 Task: Create a due date automation trigger when advanced on, on the monday before a card is due add fields with custom field "Resume" set at 11:00 AM.
Action: Mouse moved to (1187, 94)
Screenshot: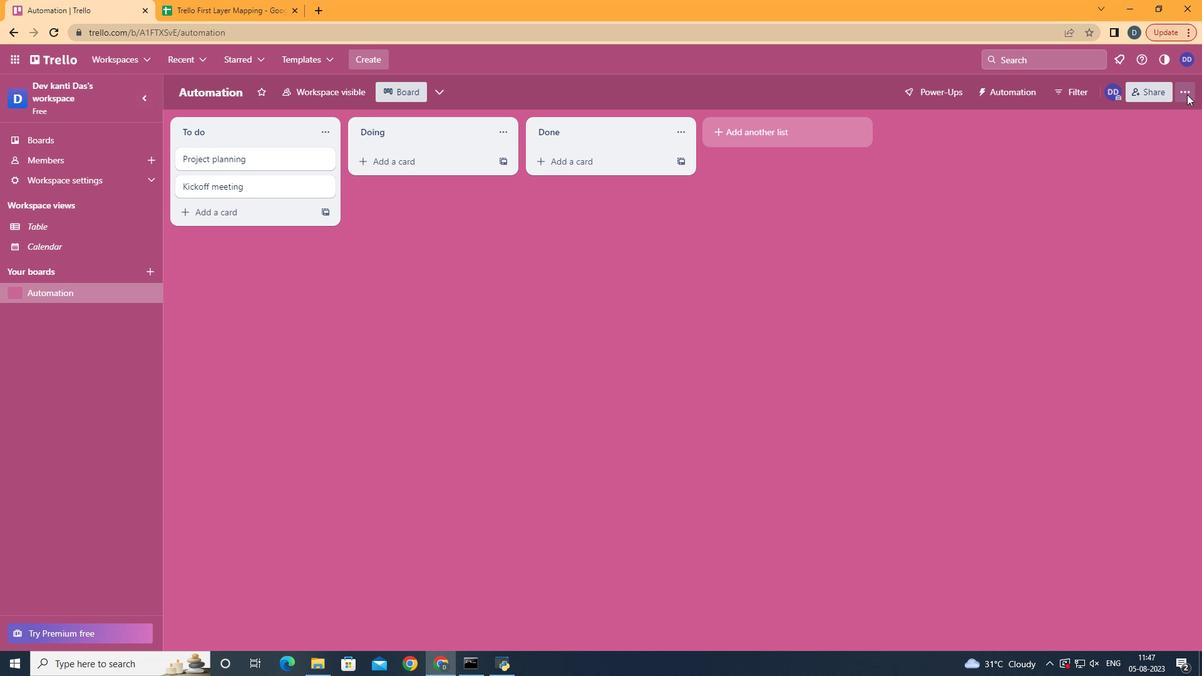 
Action: Mouse pressed left at (1187, 94)
Screenshot: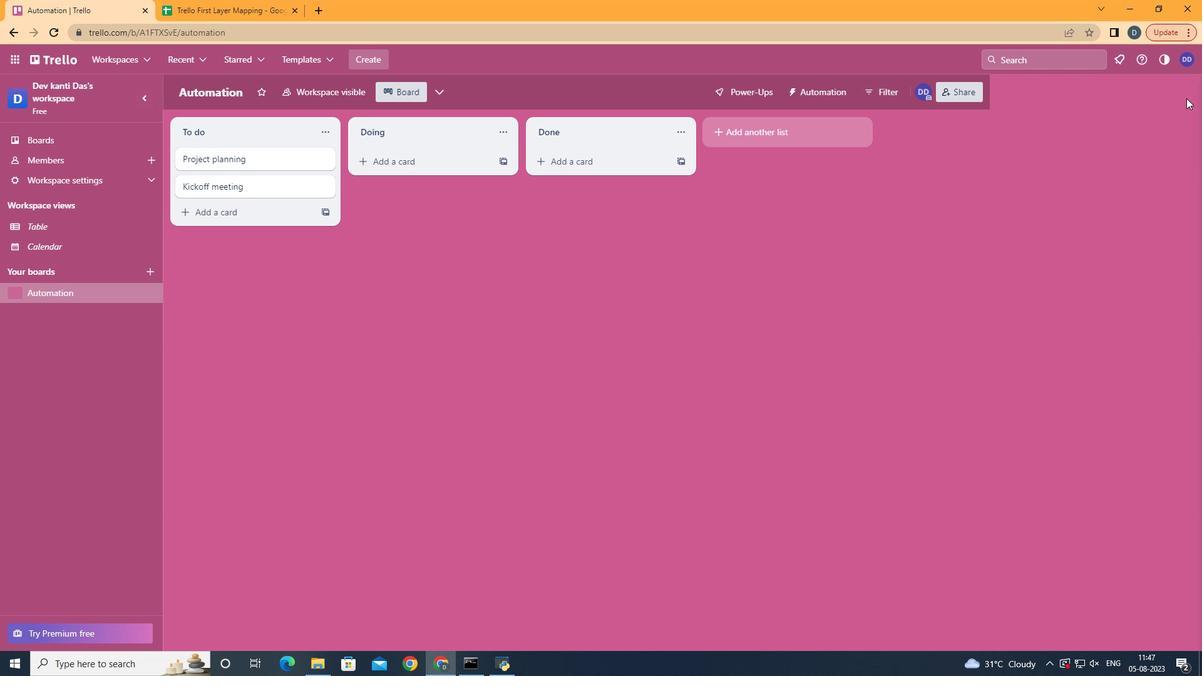 
Action: Mouse moved to (1146, 278)
Screenshot: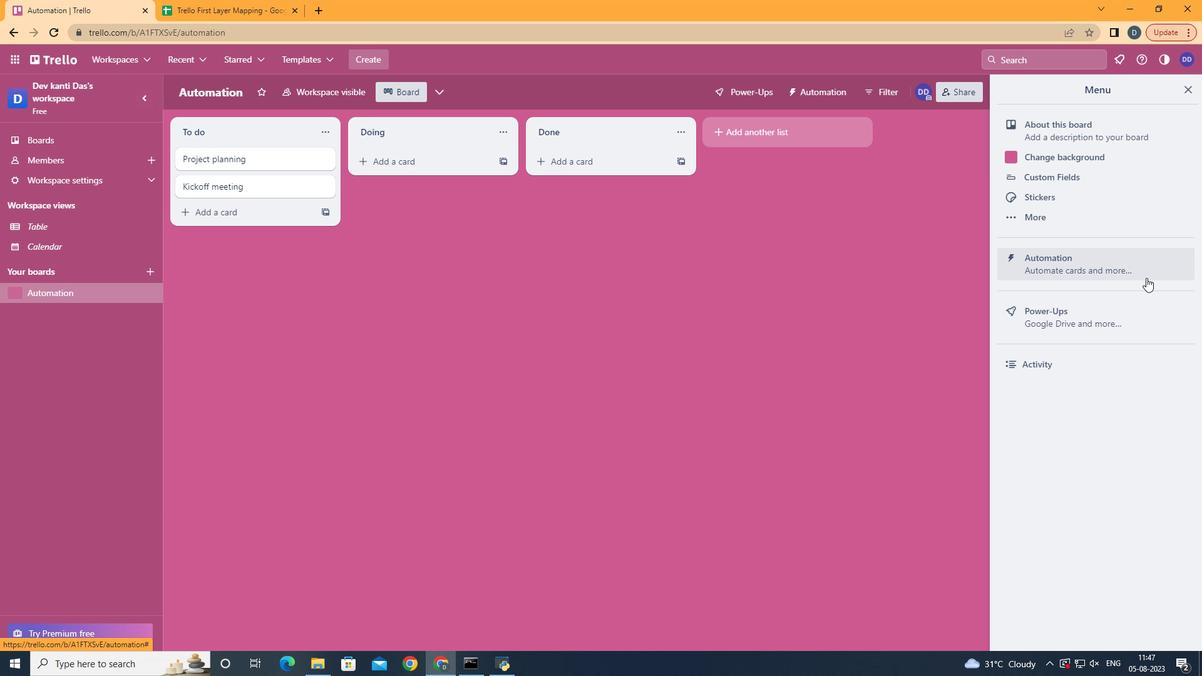 
Action: Mouse pressed left at (1146, 278)
Screenshot: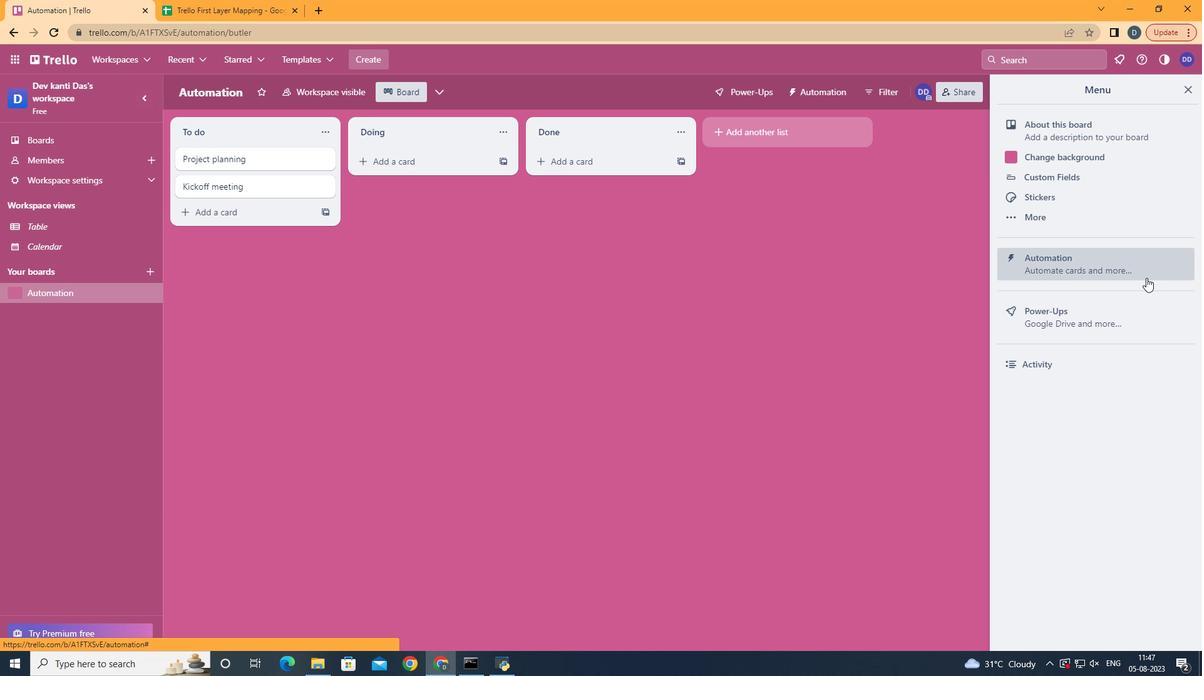 
Action: Mouse moved to (259, 250)
Screenshot: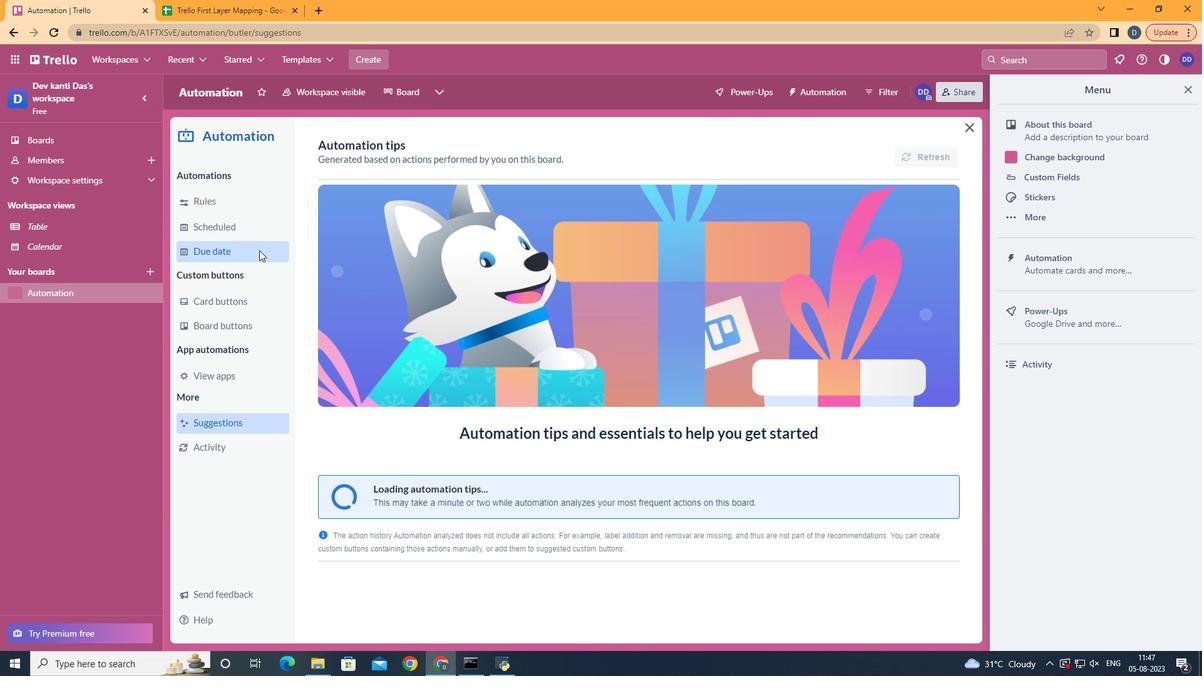 
Action: Mouse pressed left at (259, 250)
Screenshot: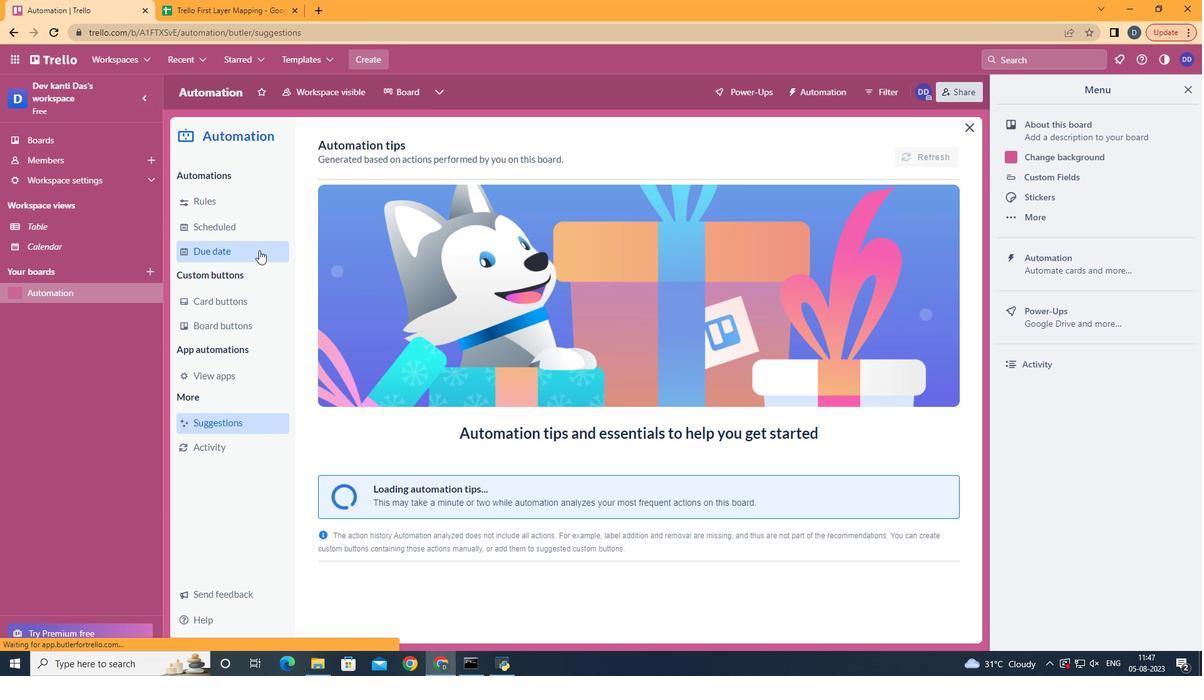 
Action: Mouse moved to (869, 151)
Screenshot: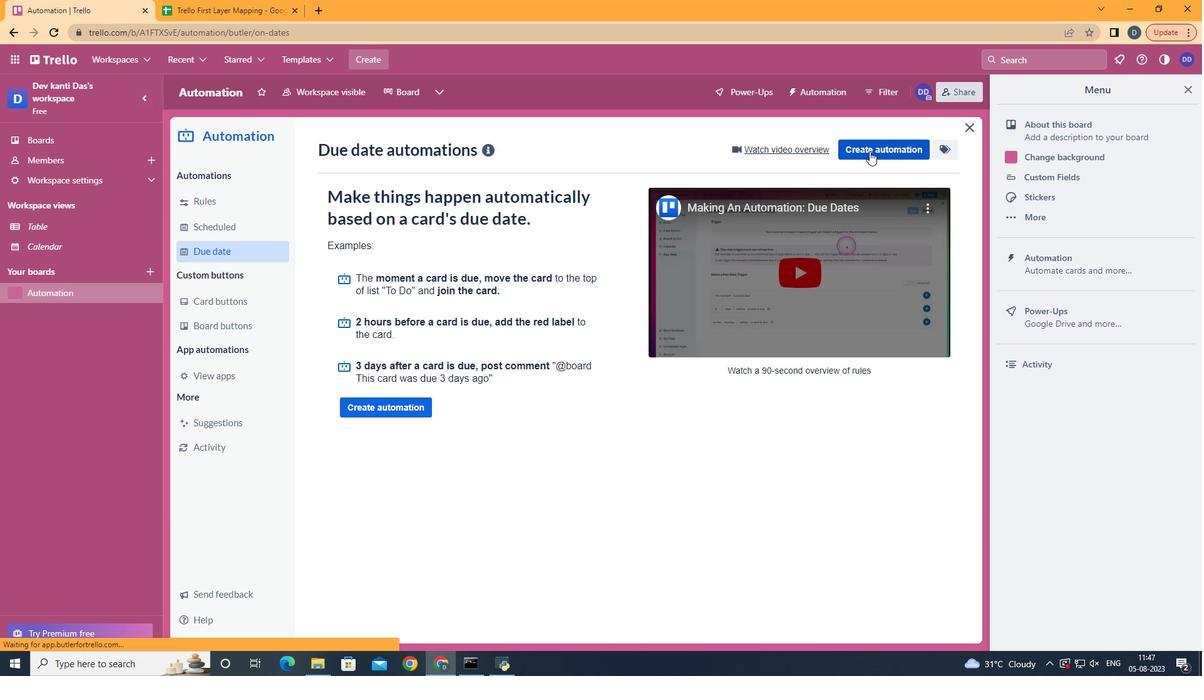 
Action: Mouse pressed left at (869, 151)
Screenshot: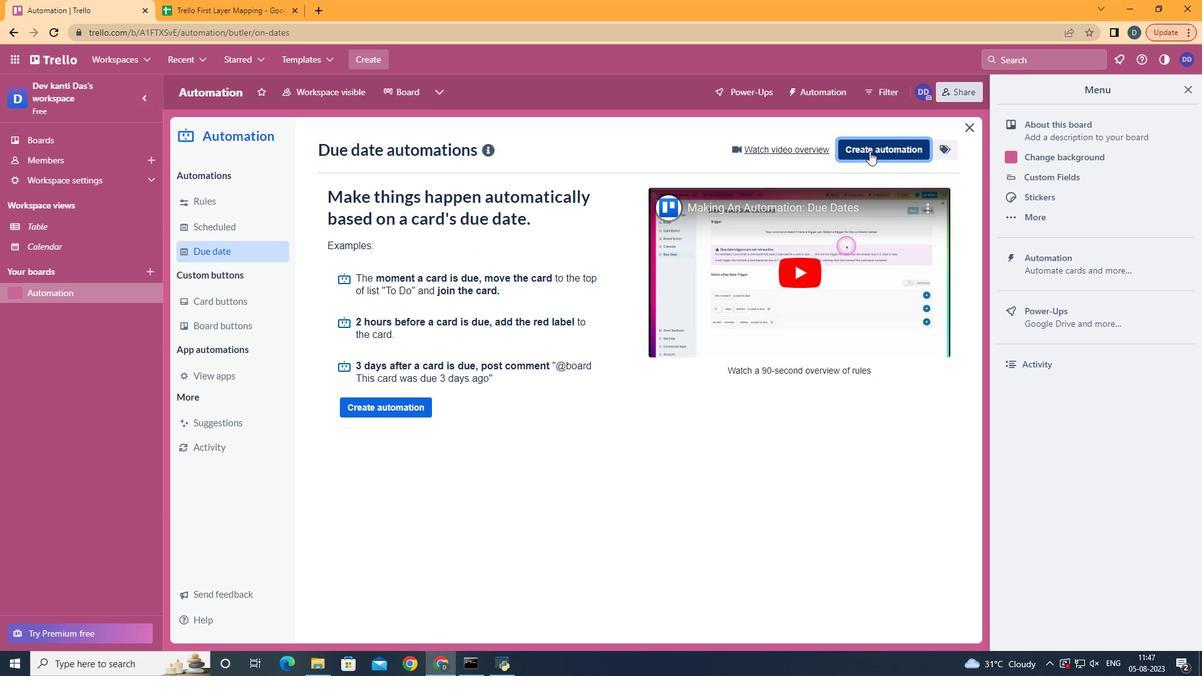 
Action: Mouse moved to (700, 266)
Screenshot: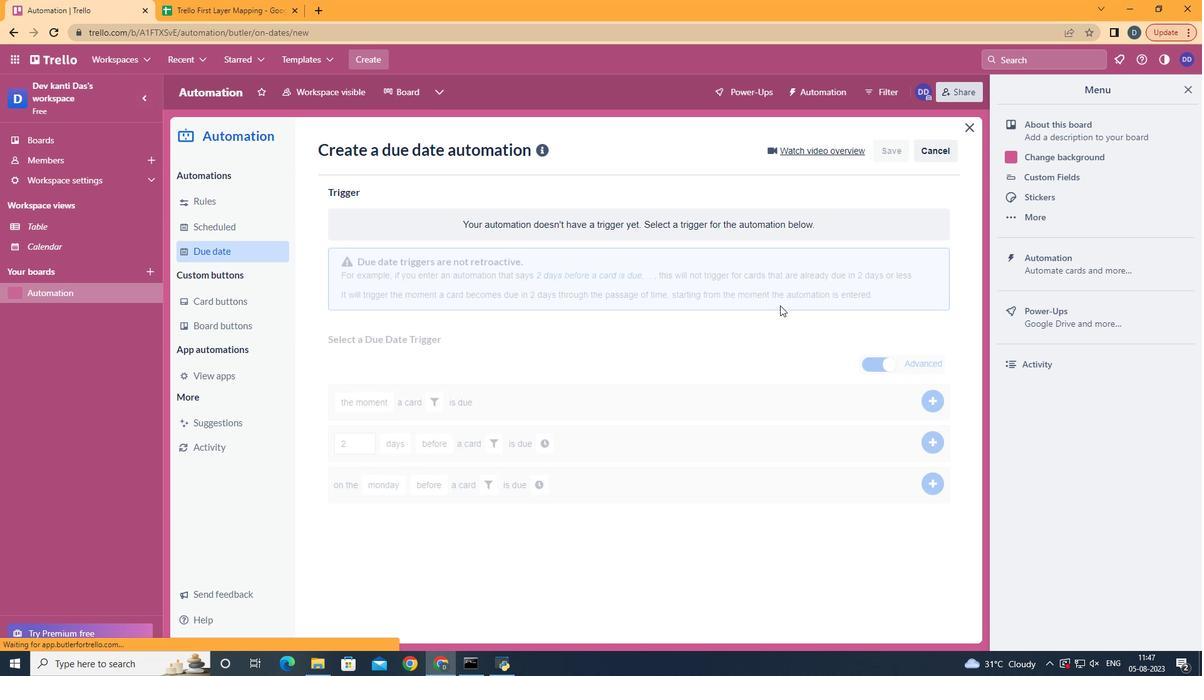 
Action: Mouse pressed left at (700, 266)
Screenshot: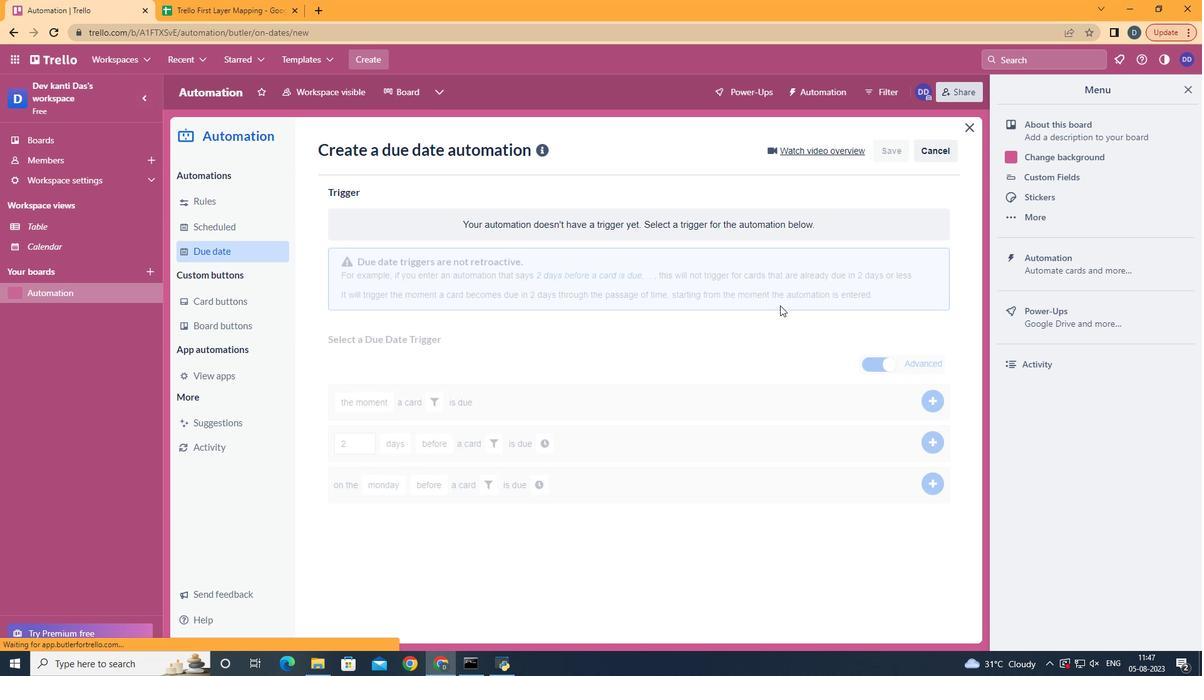 
Action: Mouse moved to (408, 331)
Screenshot: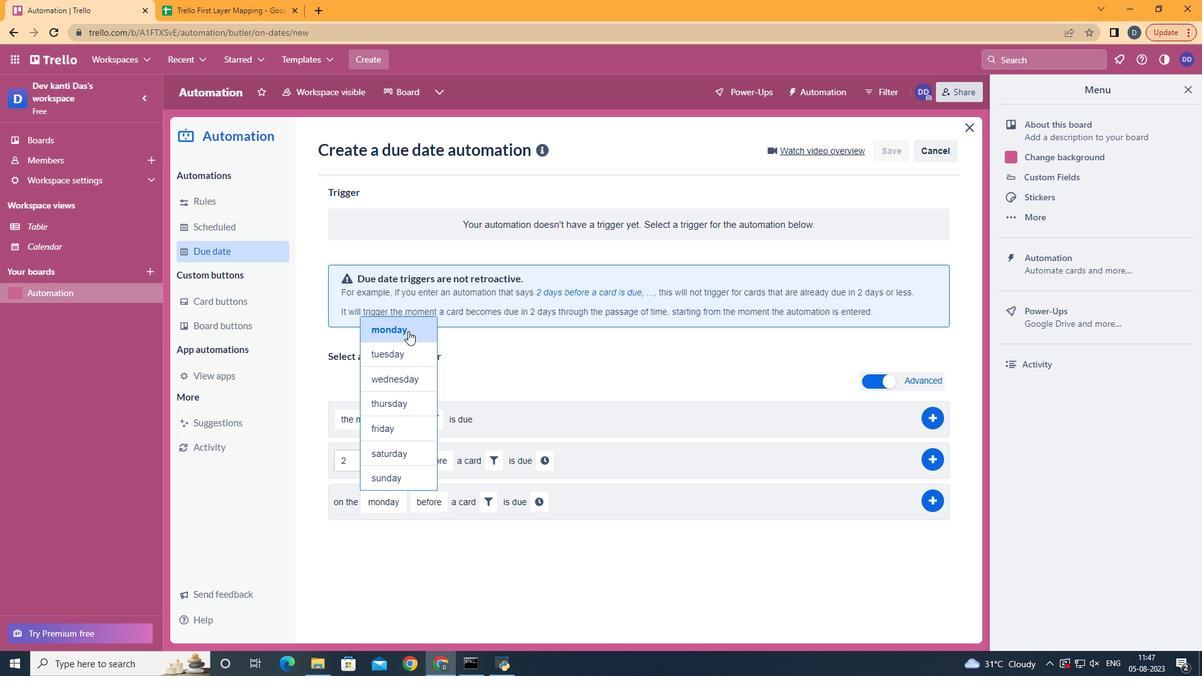 
Action: Mouse pressed left at (408, 331)
Screenshot: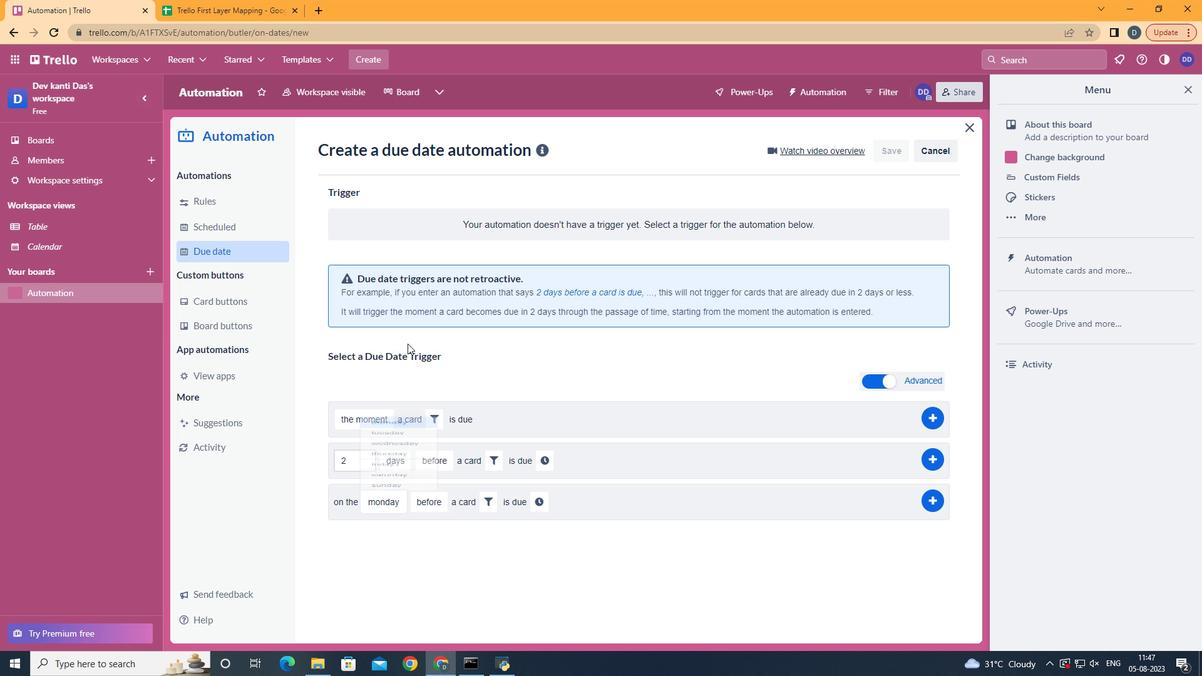 
Action: Mouse moved to (441, 521)
Screenshot: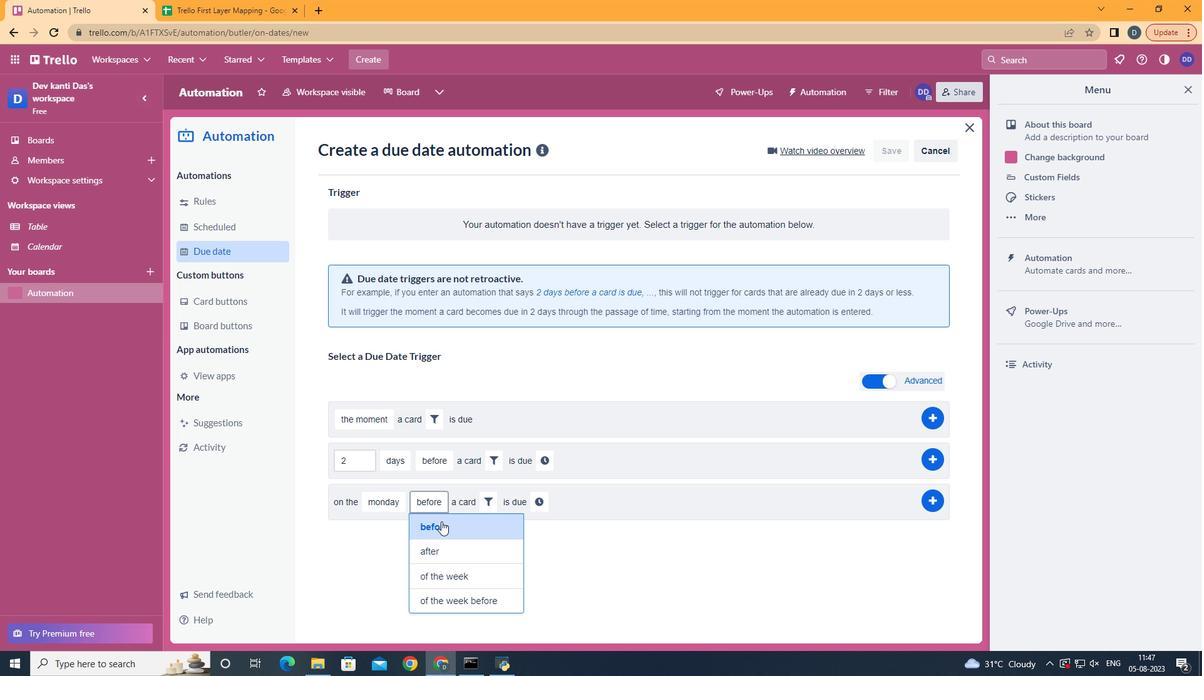 
Action: Mouse pressed left at (441, 521)
Screenshot: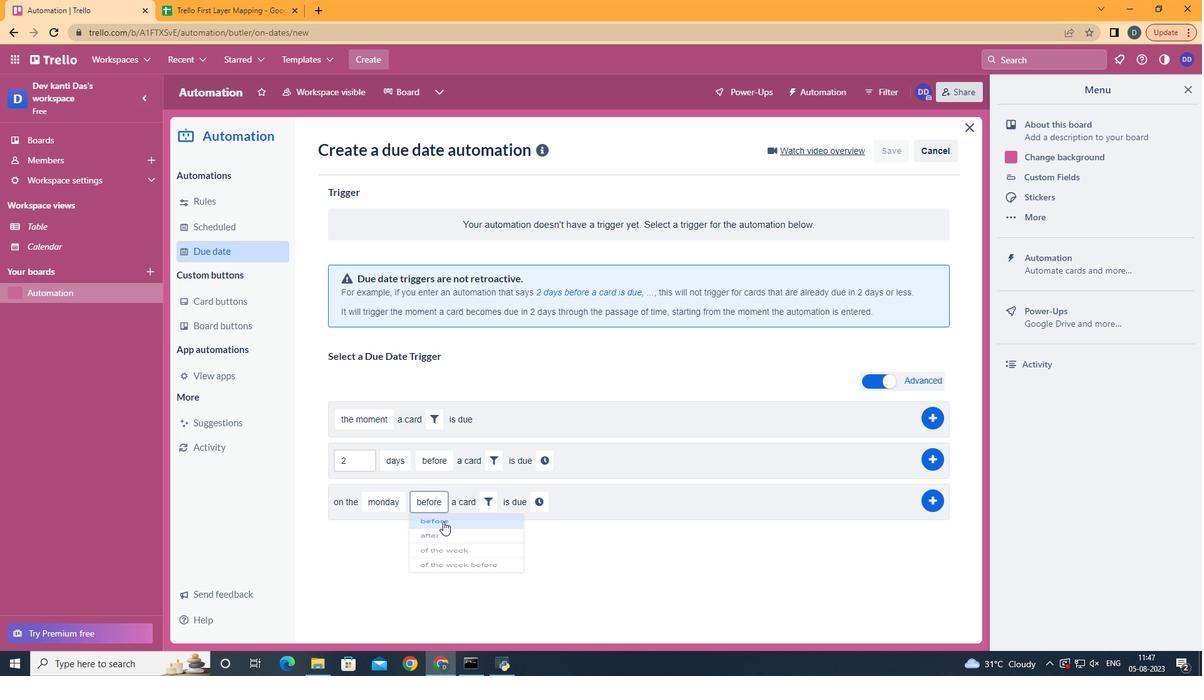 
Action: Mouse moved to (475, 506)
Screenshot: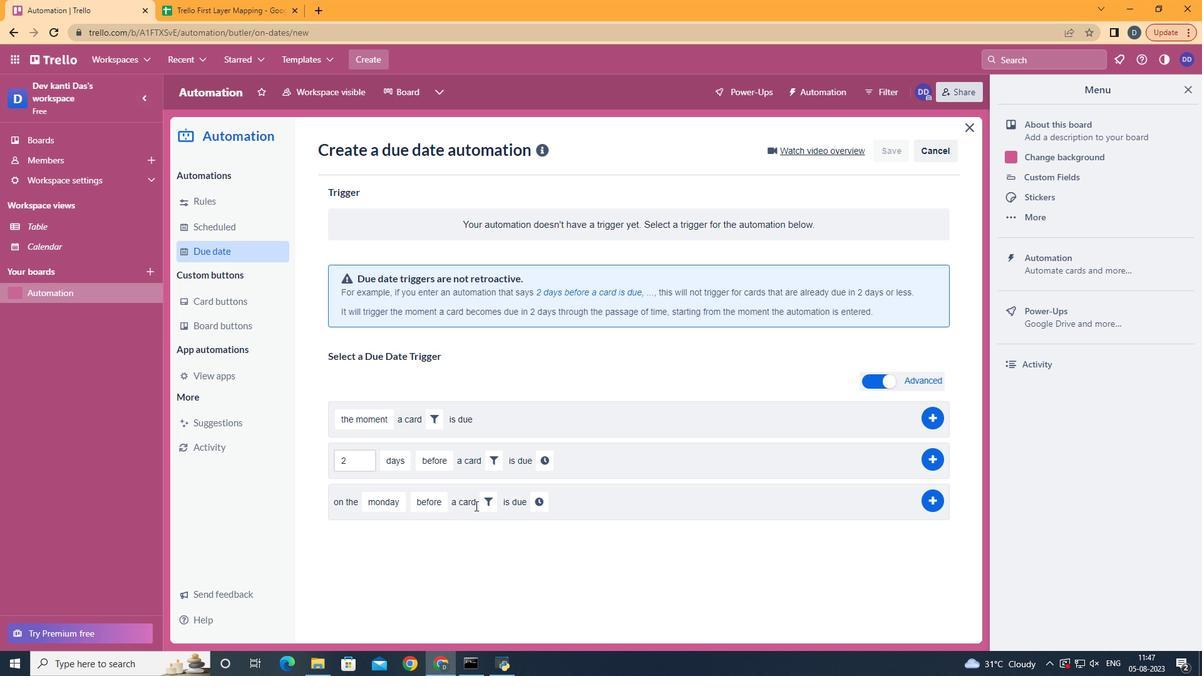 
Action: Mouse pressed left at (475, 506)
Screenshot: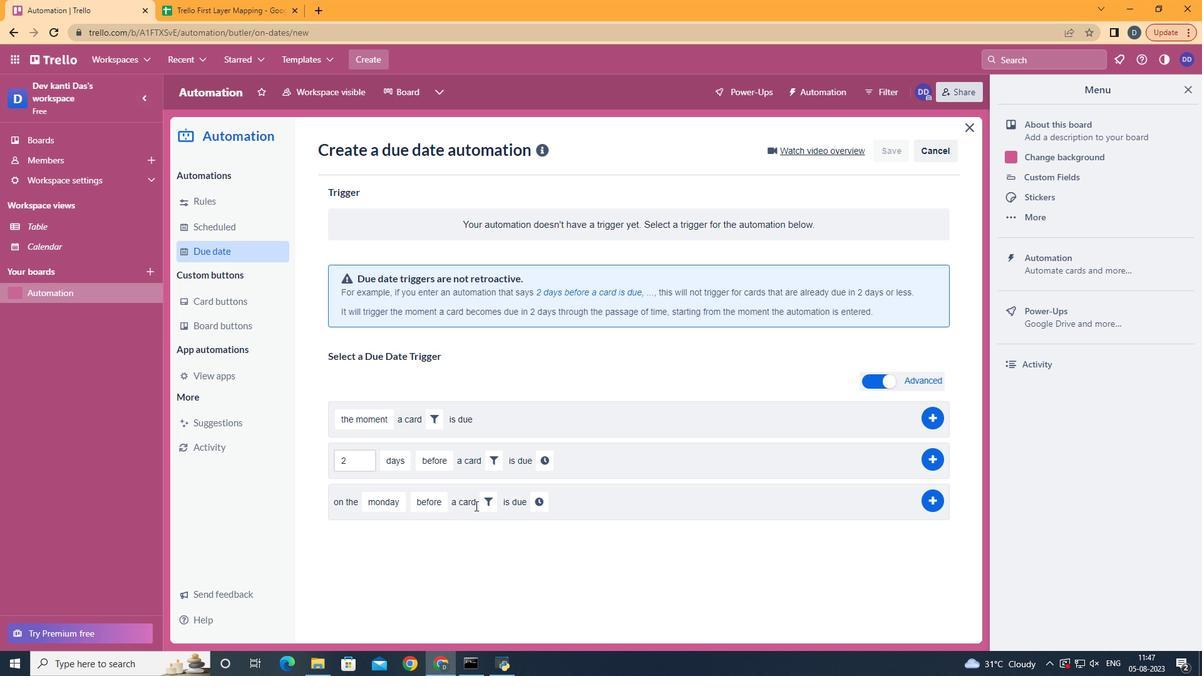 
Action: Mouse moved to (493, 501)
Screenshot: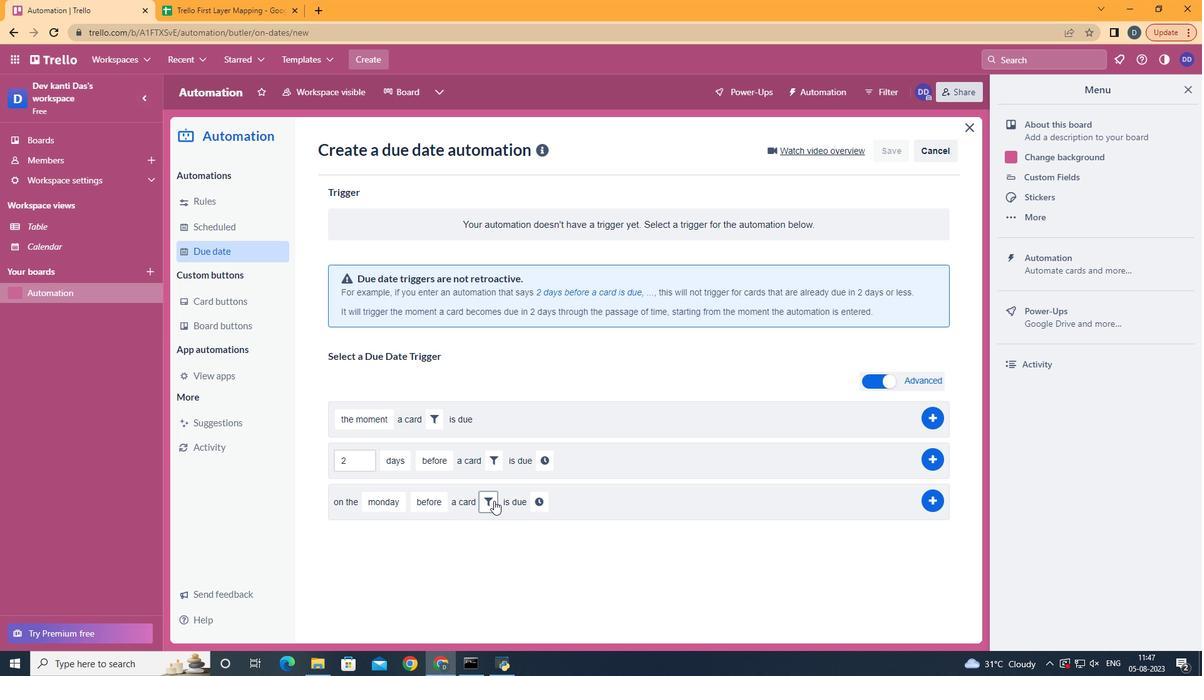 
Action: Mouse pressed left at (493, 501)
Screenshot: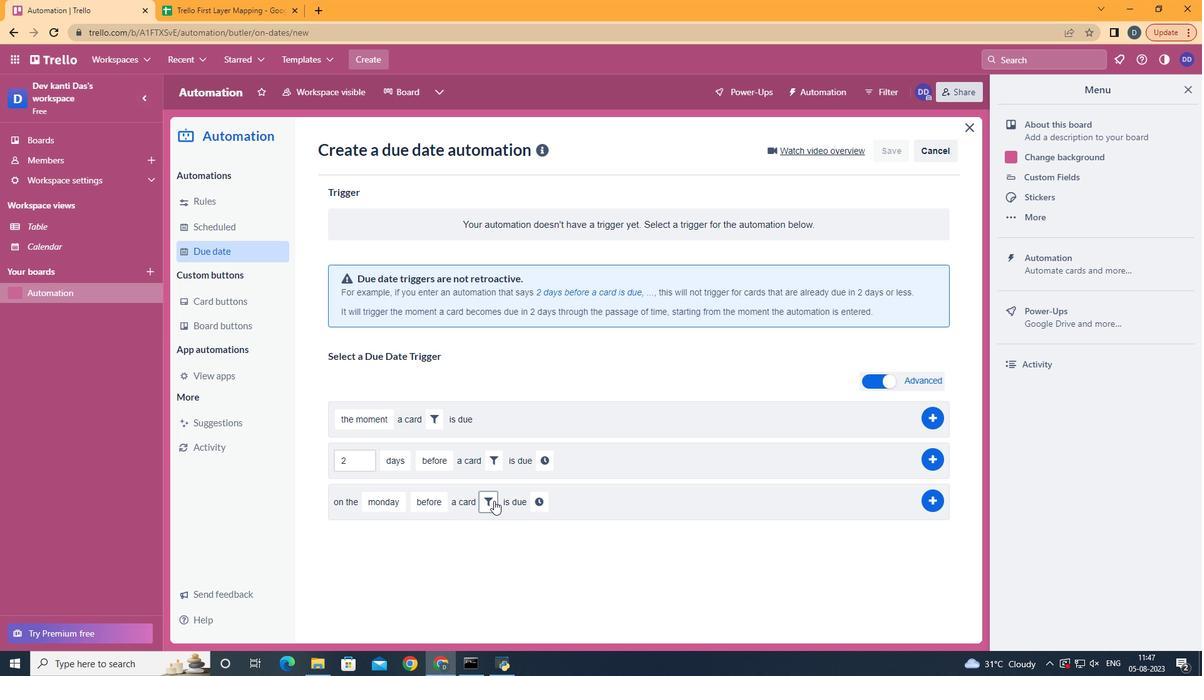 
Action: Mouse moved to (683, 541)
Screenshot: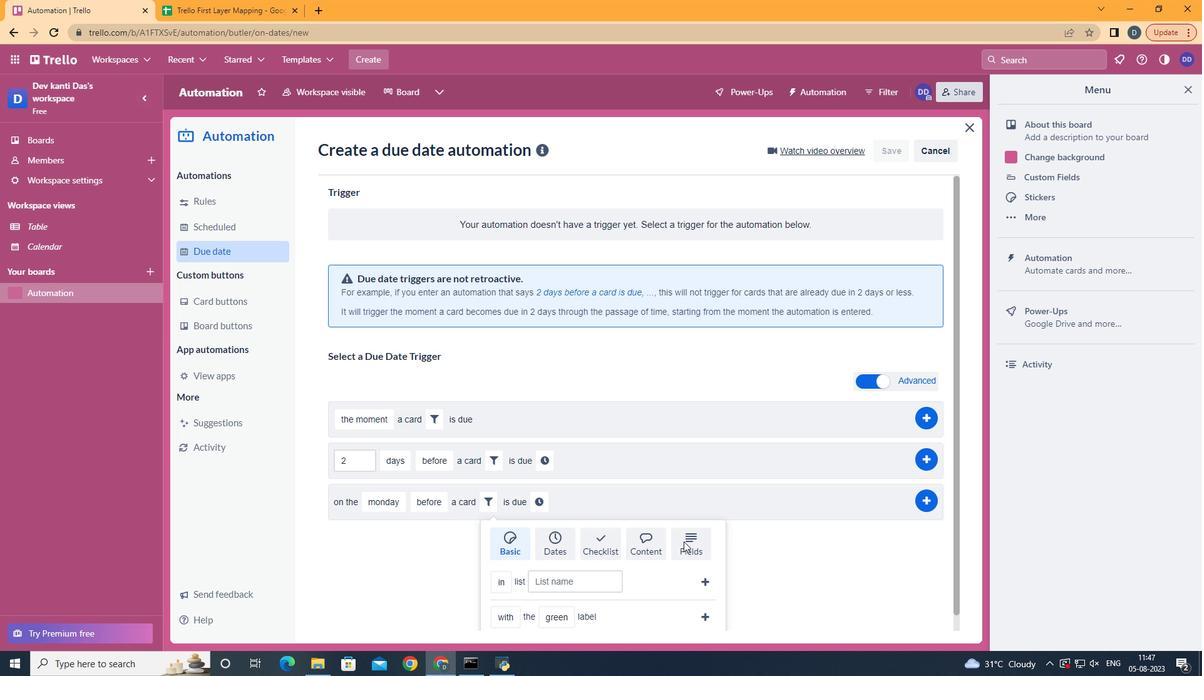 
Action: Mouse pressed left at (683, 541)
Screenshot: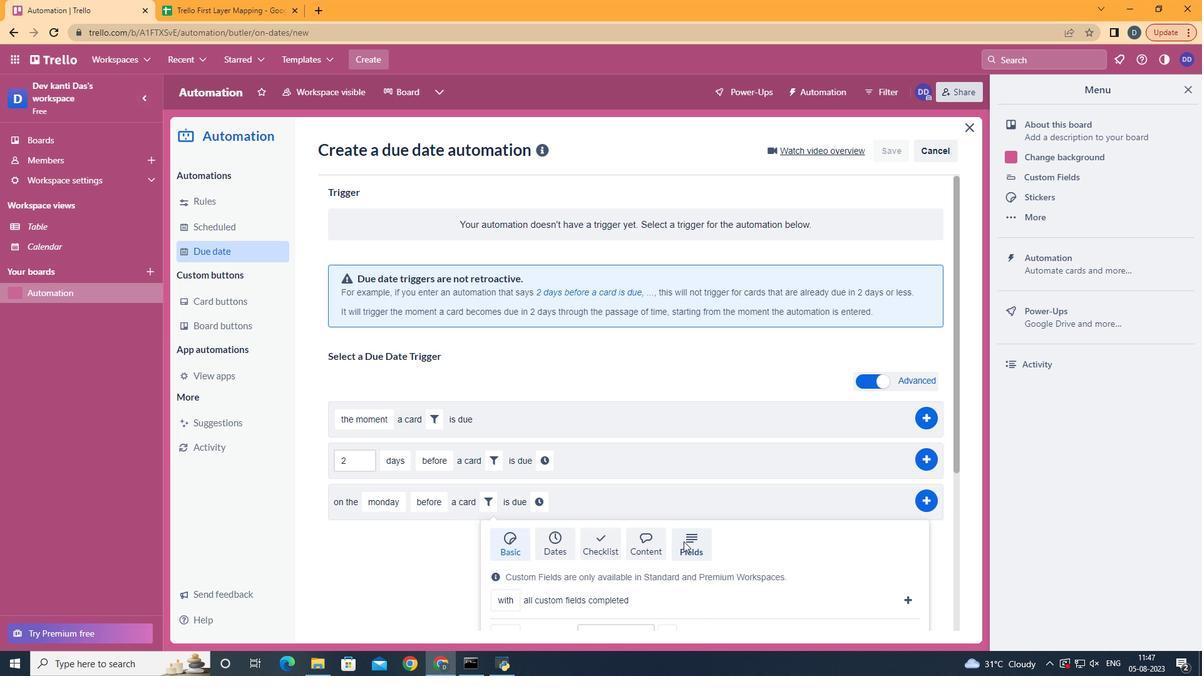 
Action: Mouse moved to (683, 541)
Screenshot: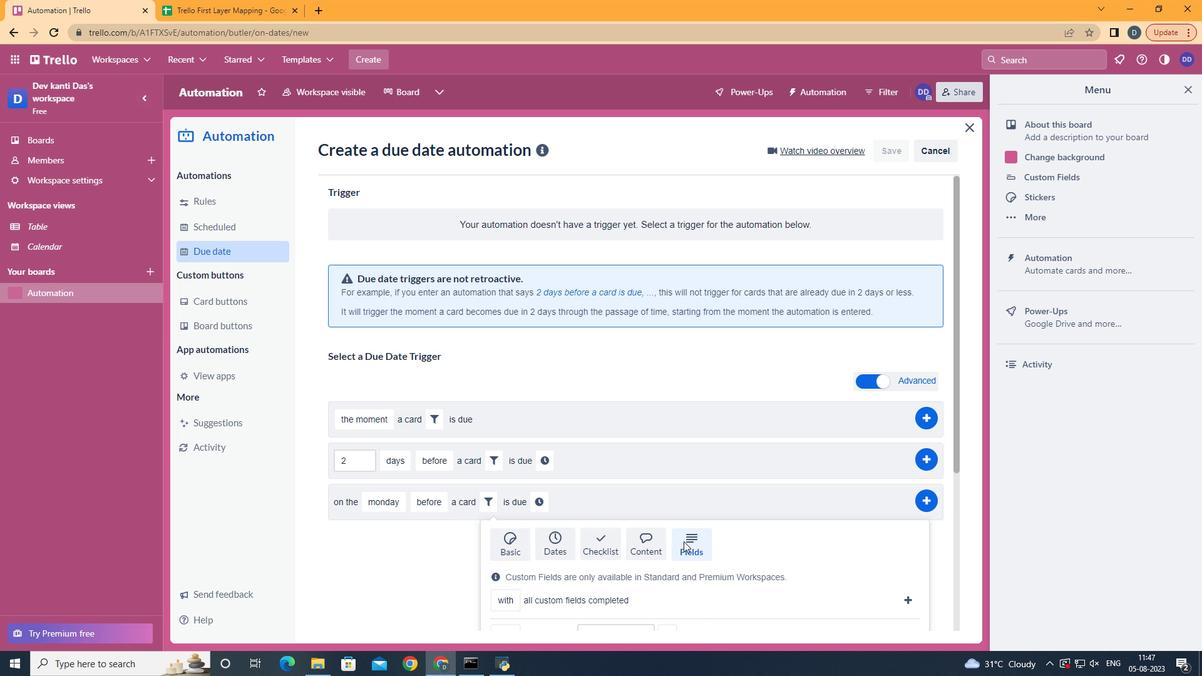 
Action: Mouse scrolled (683, 541) with delta (0, 0)
Screenshot: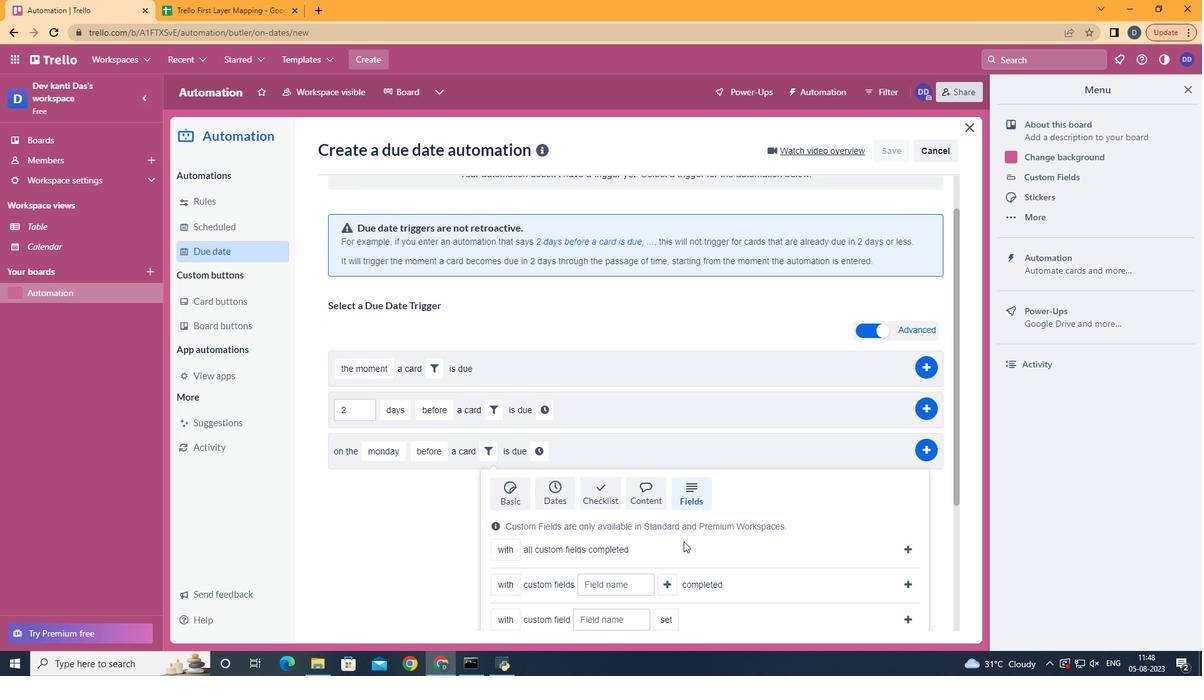 
Action: Mouse scrolled (683, 541) with delta (0, 0)
Screenshot: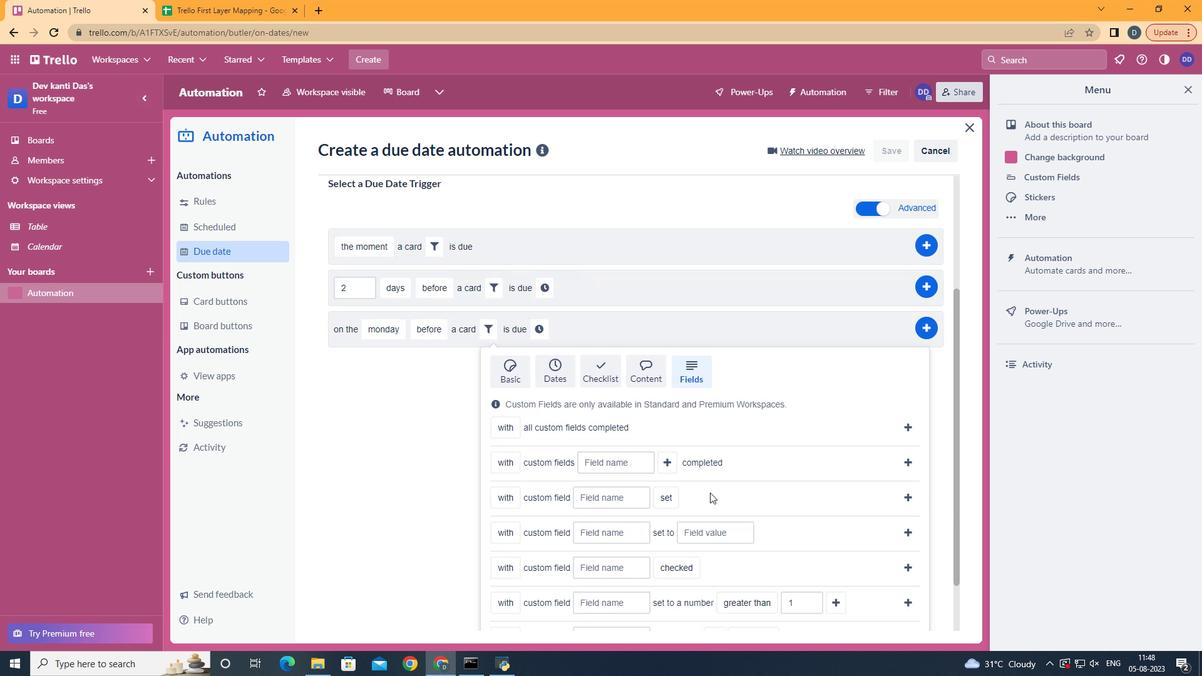 
Action: Mouse scrolled (683, 541) with delta (0, 0)
Screenshot: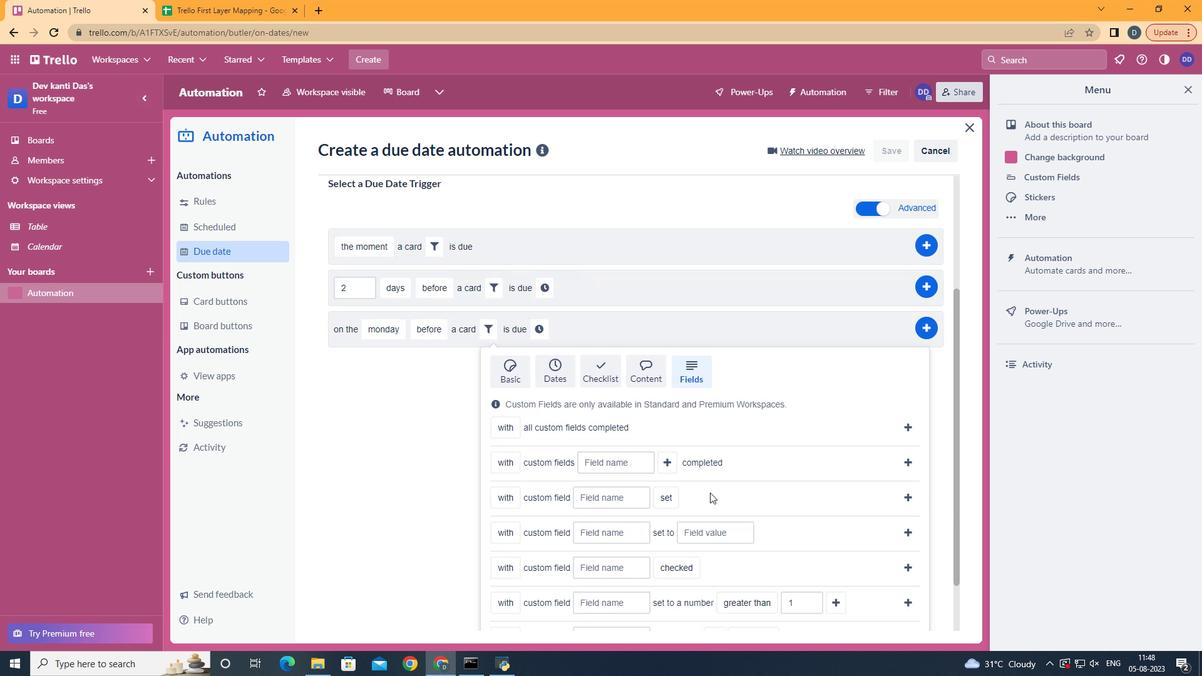 
Action: Mouse scrolled (683, 541) with delta (0, 0)
Screenshot: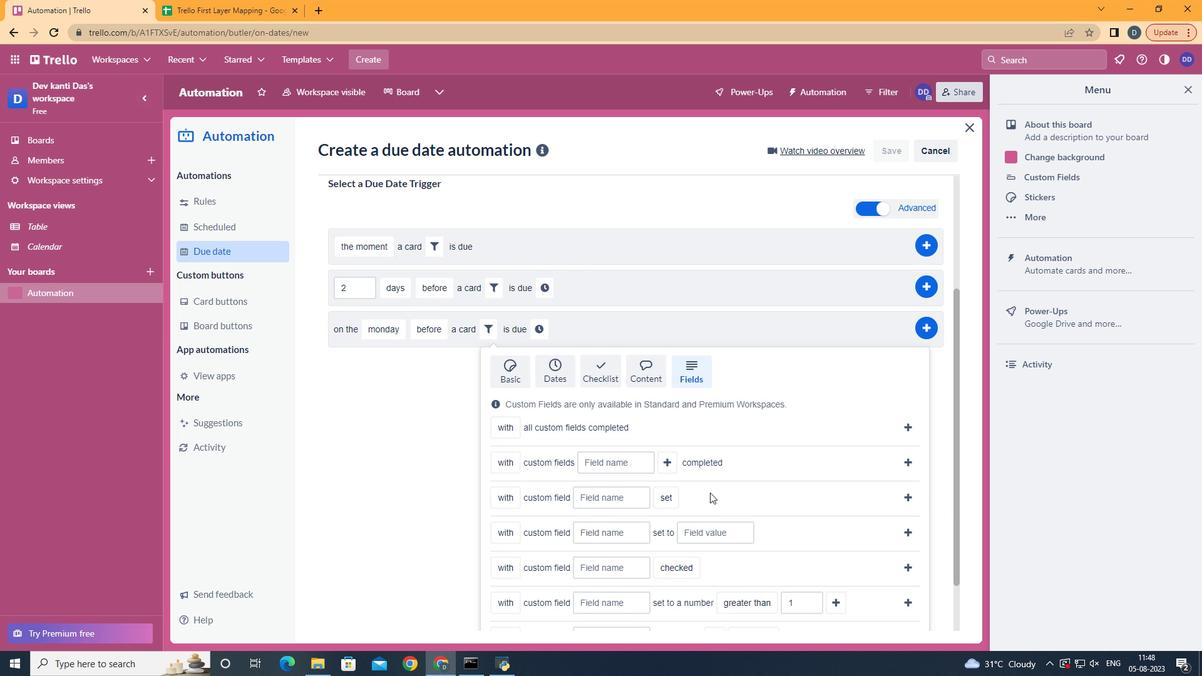 
Action: Mouse moved to (510, 449)
Screenshot: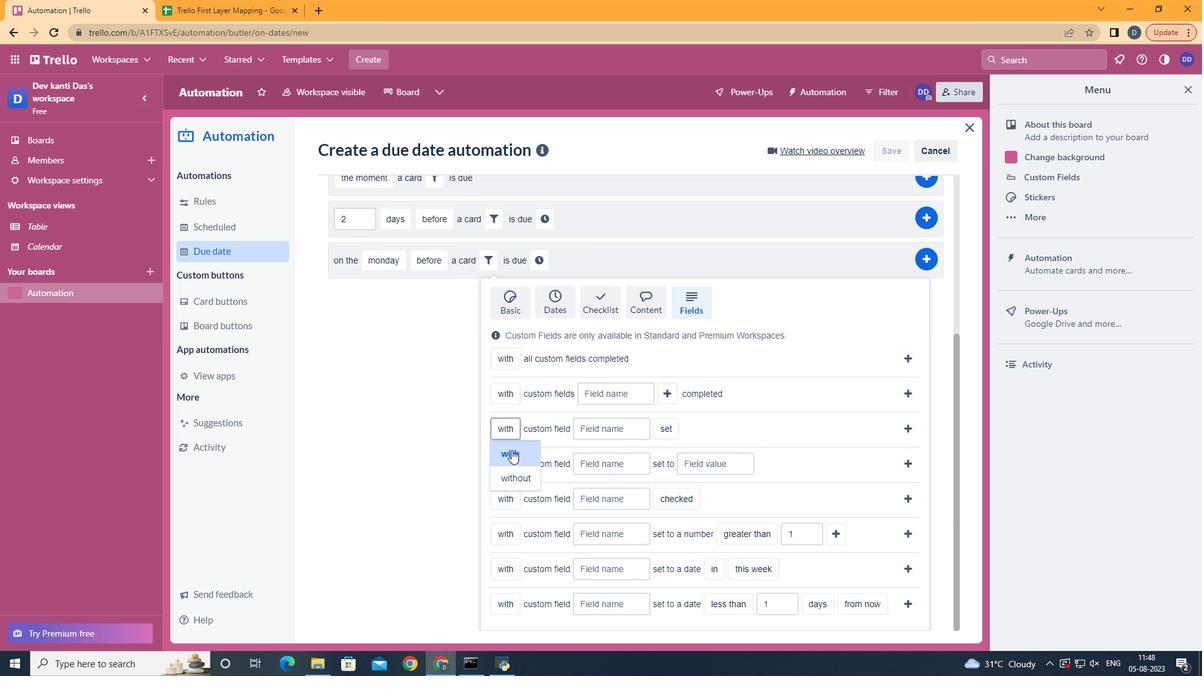 
Action: Mouse pressed left at (510, 449)
Screenshot: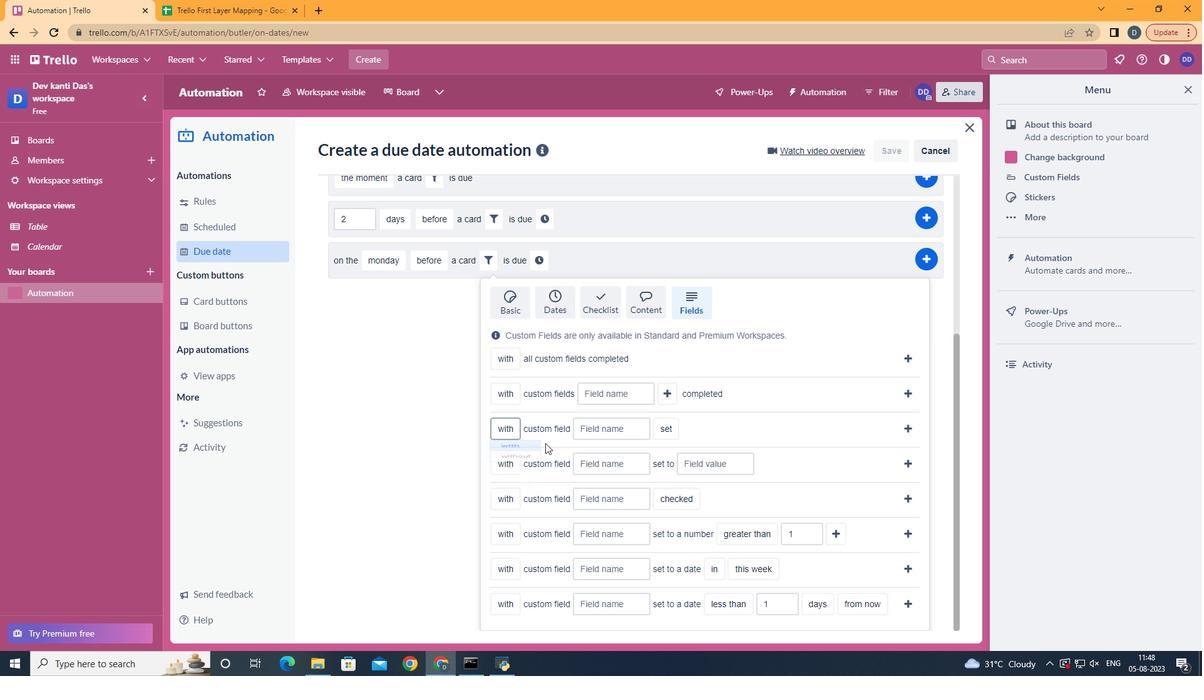 
Action: Mouse moved to (592, 432)
Screenshot: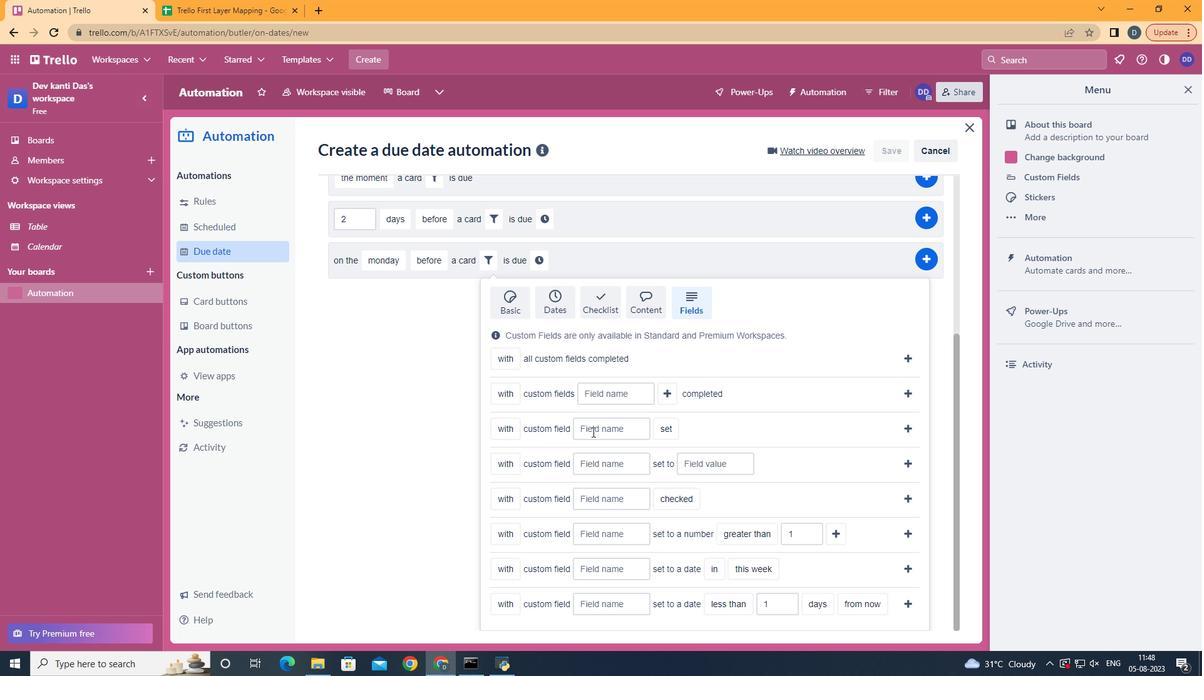 
Action: Mouse pressed left at (592, 432)
Screenshot: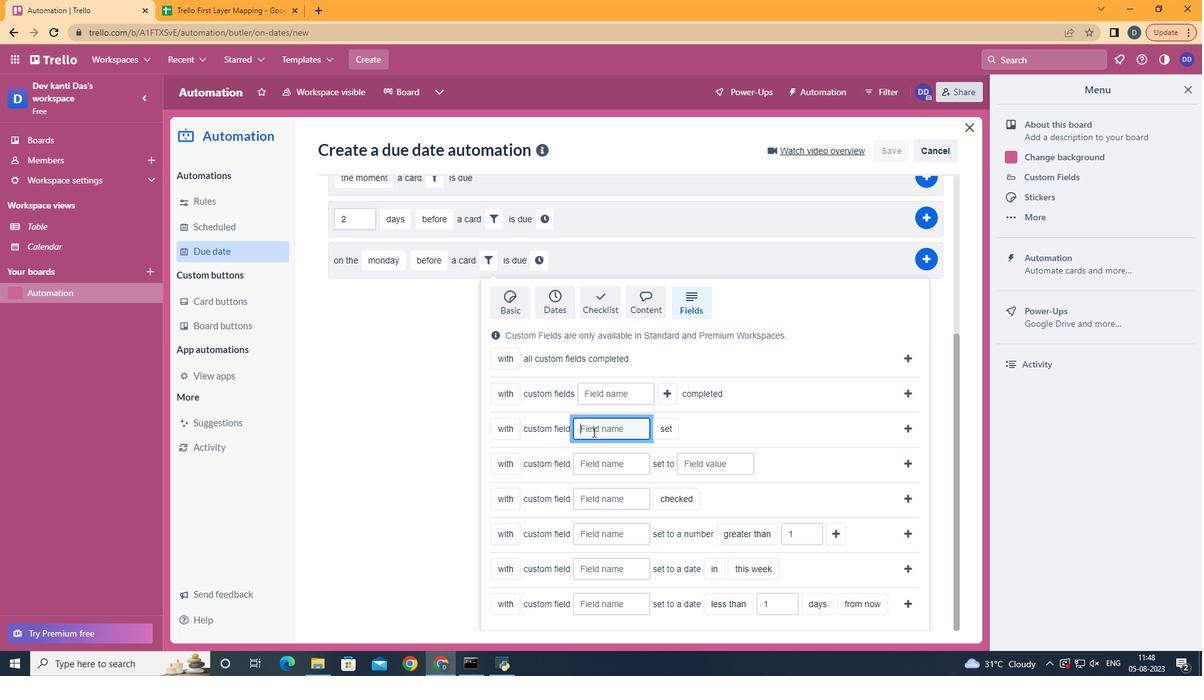 
Action: Mouse moved to (593, 432)
Screenshot: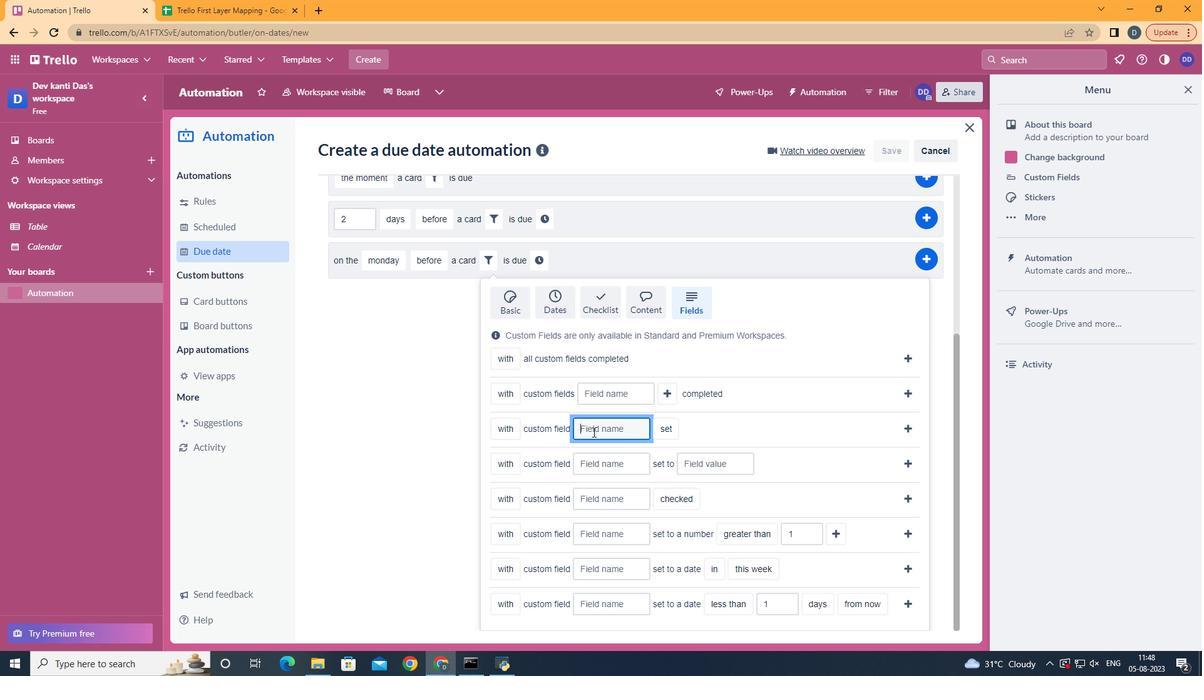 
Action: Key pressed <Key.shift>Resume
Screenshot: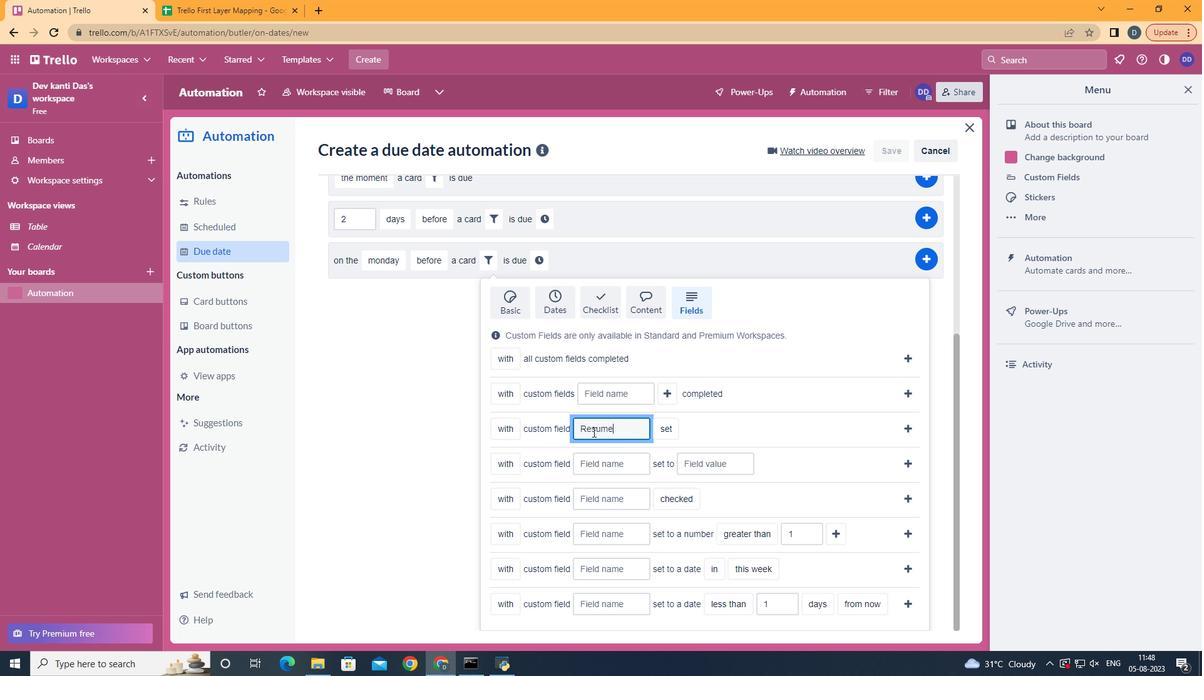 
Action: Mouse moved to (673, 450)
Screenshot: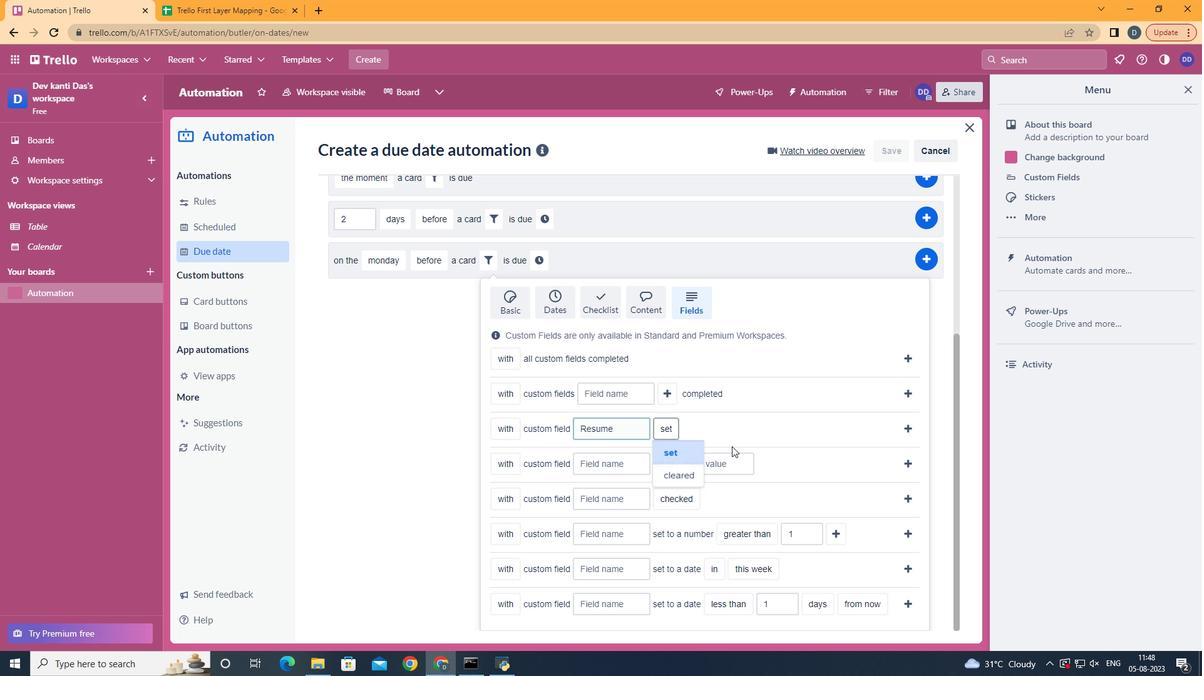 
Action: Mouse pressed left at (673, 450)
Screenshot: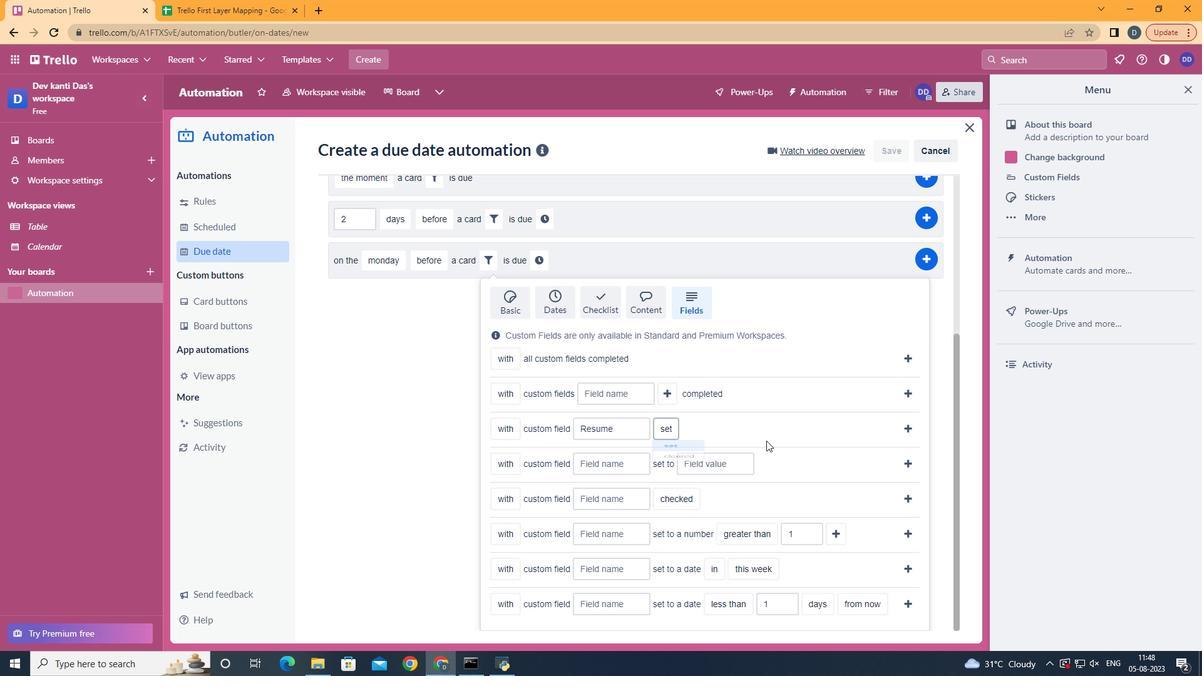 
Action: Mouse moved to (903, 421)
Screenshot: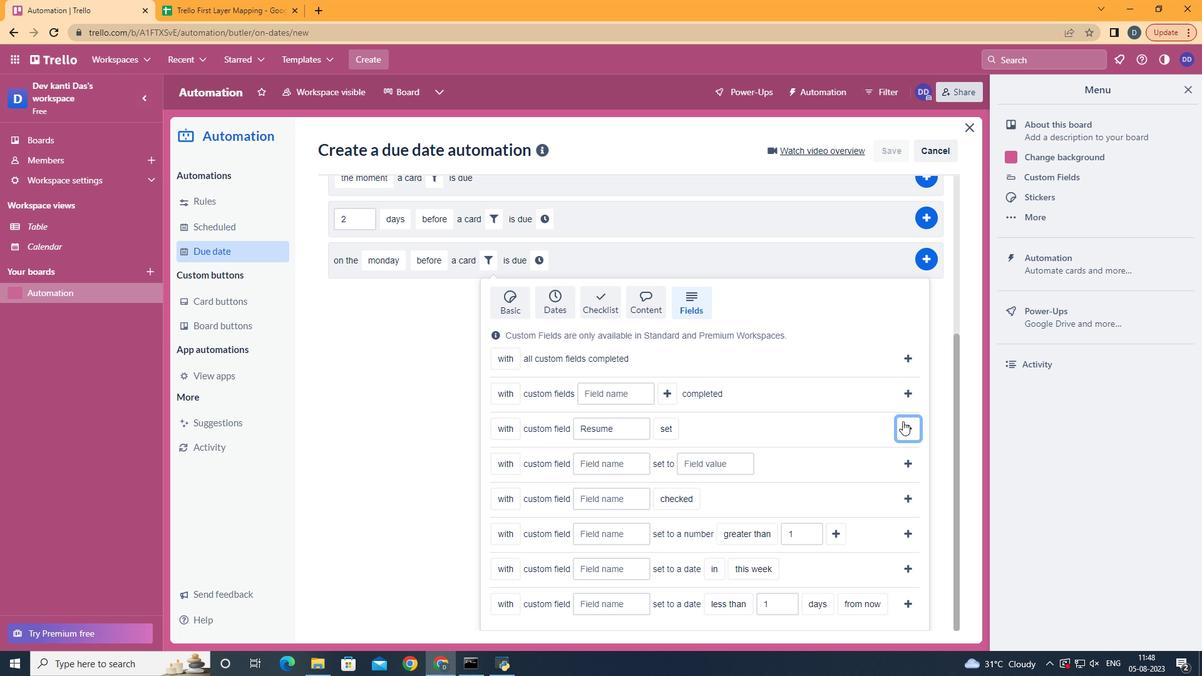 
Action: Mouse pressed left at (903, 421)
Screenshot: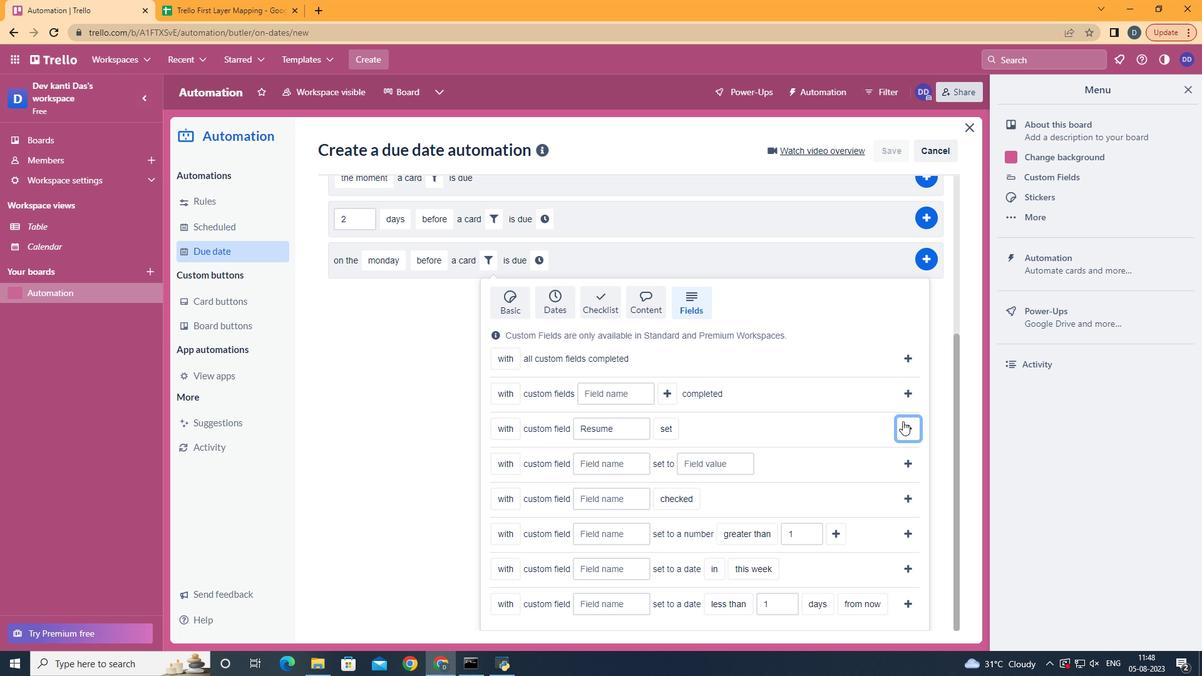 
Action: Mouse moved to (695, 507)
Screenshot: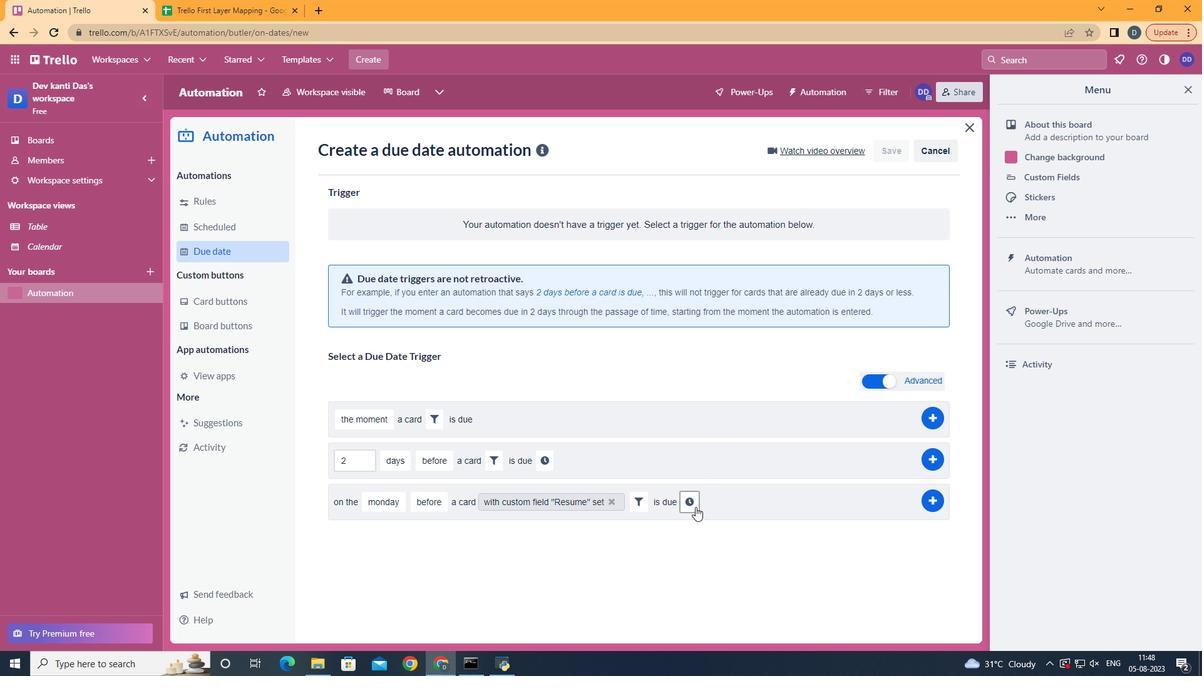 
Action: Mouse pressed left at (695, 507)
Screenshot: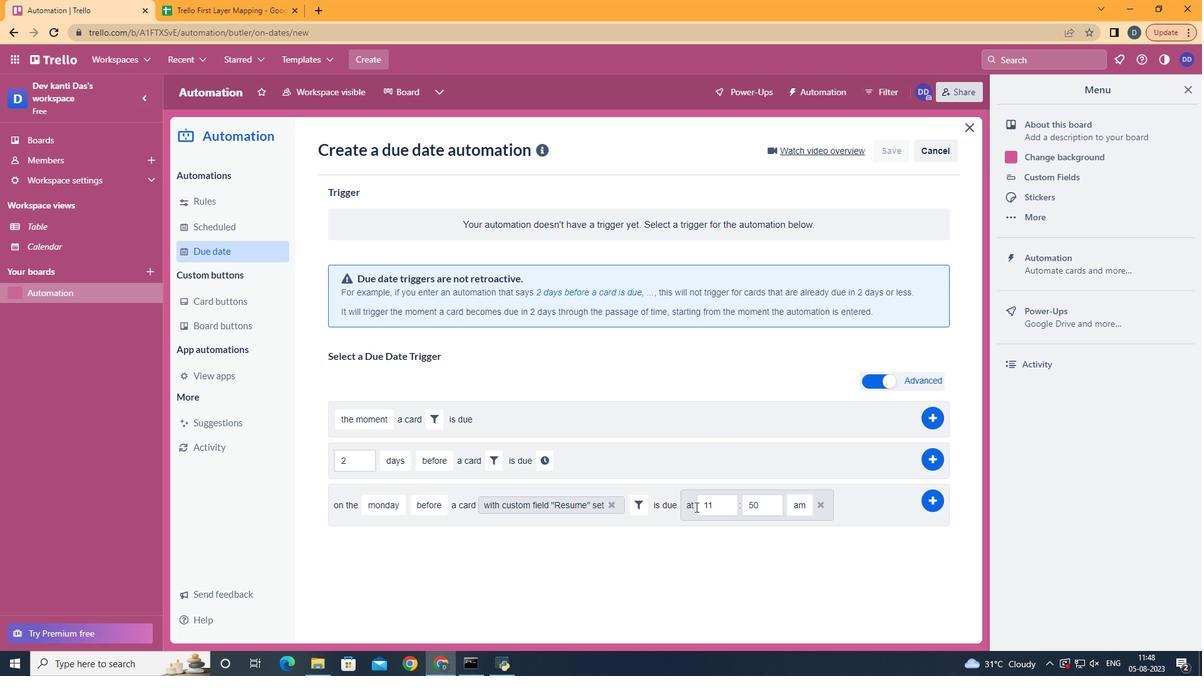 
Action: Mouse moved to (771, 499)
Screenshot: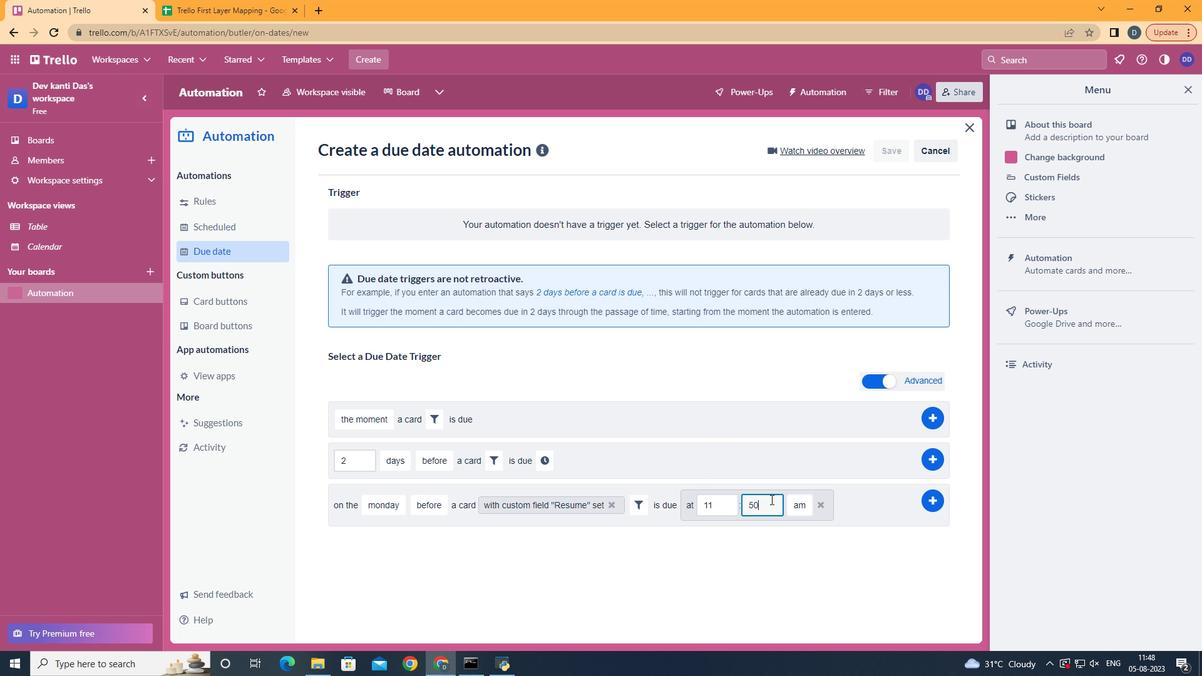 
Action: Mouse pressed left at (771, 499)
Screenshot: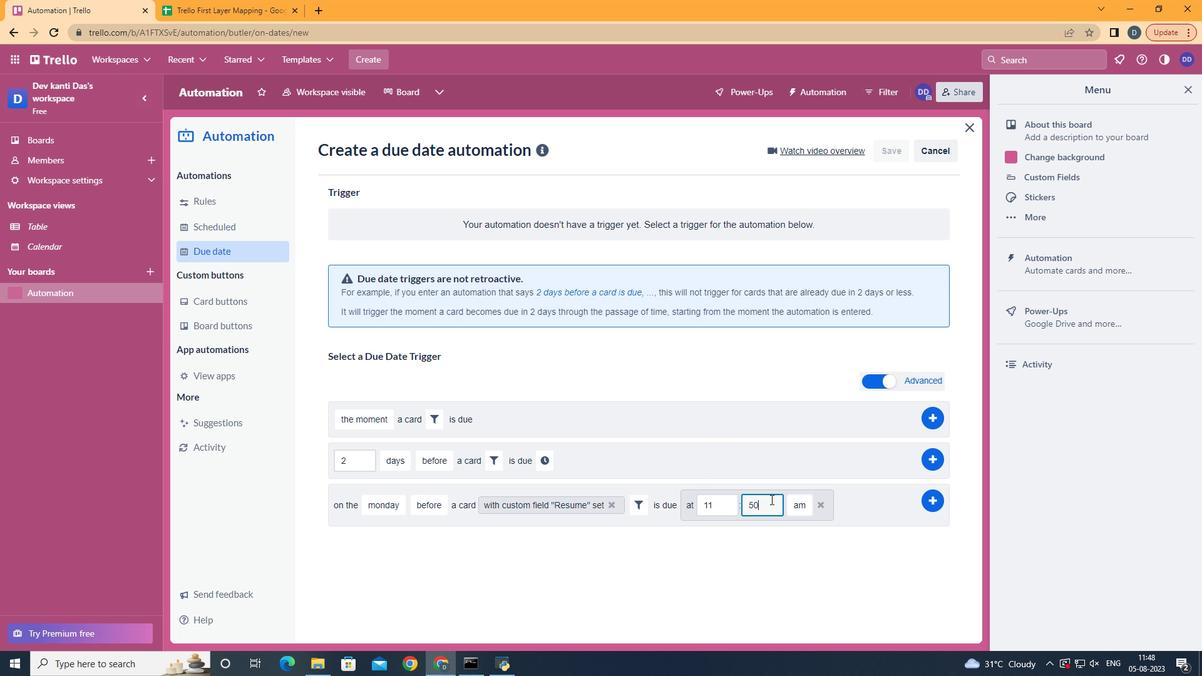 
Action: Key pressed <Key.backspace><Key.backspace>00
Screenshot: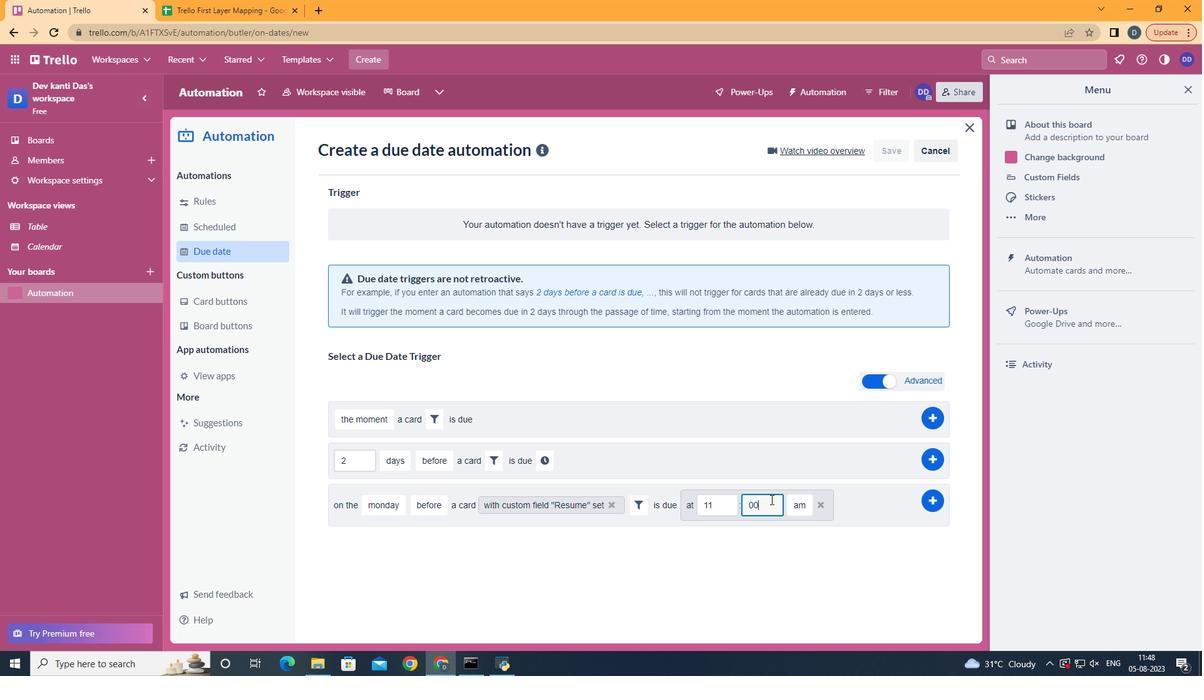 
Action: Mouse moved to (940, 493)
Screenshot: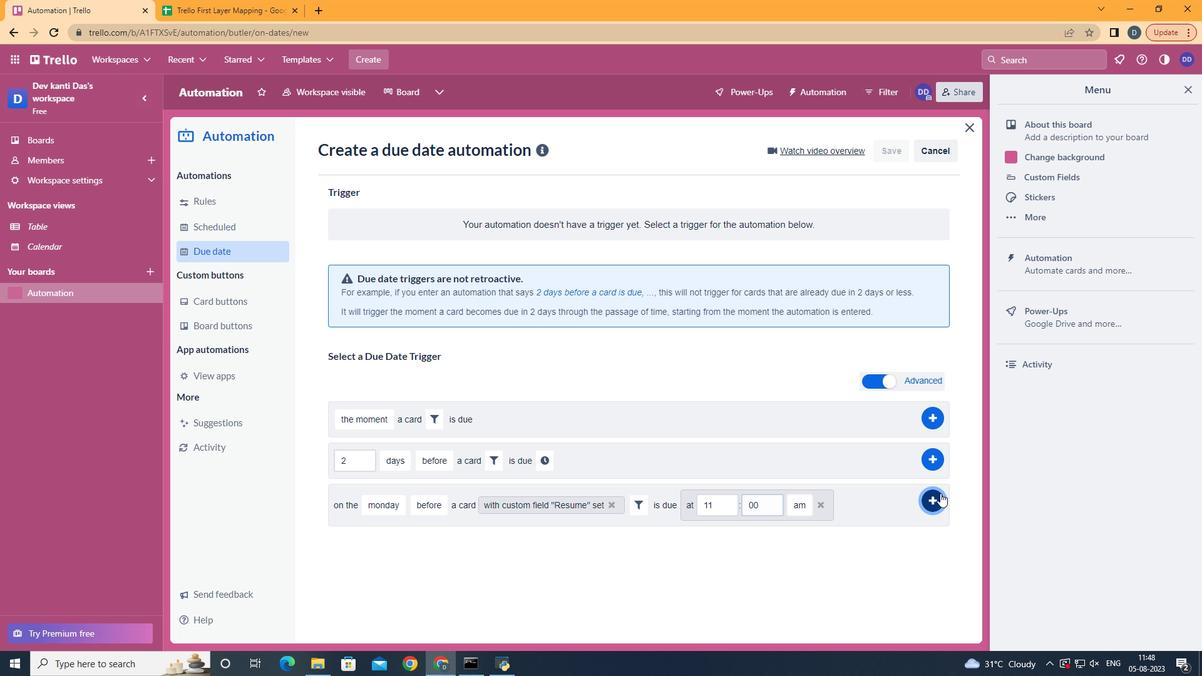 
Action: Mouse pressed left at (940, 493)
Screenshot: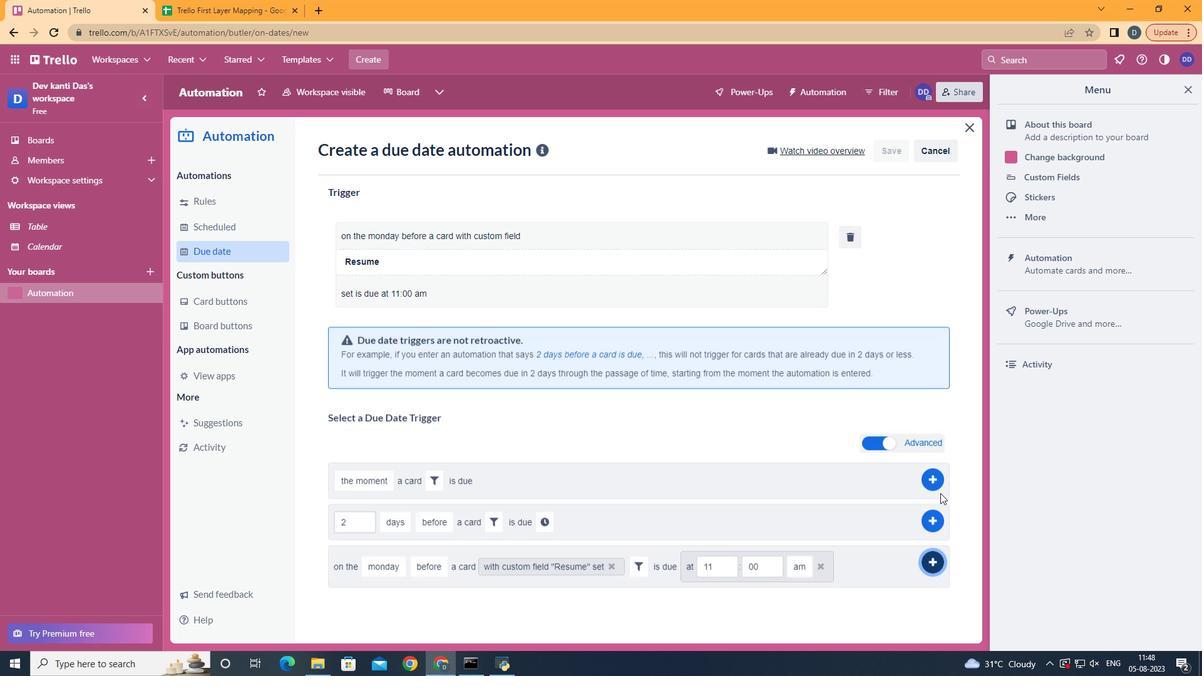 
Action: Mouse moved to (587, 277)
Screenshot: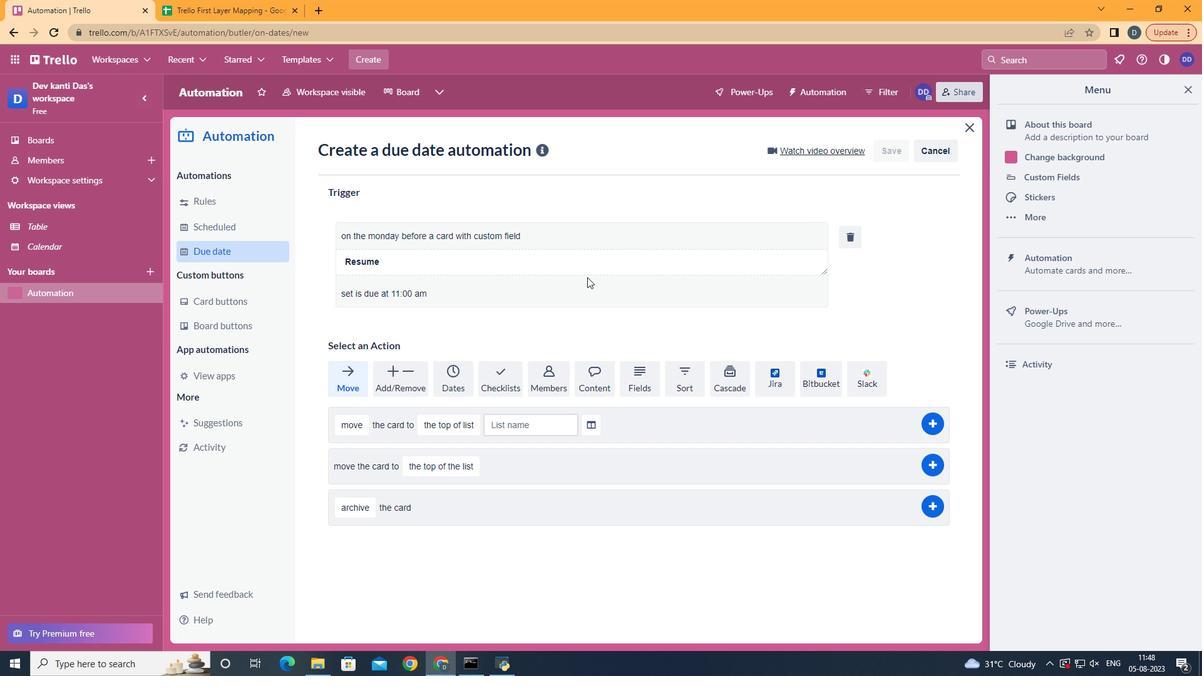 
